 Task: Enter the customer details into the form, including name, gender, age, mobile number, date, addresses, email, fax, and status, then save the record.
Action: Mouse moved to (841, 150)
Screenshot: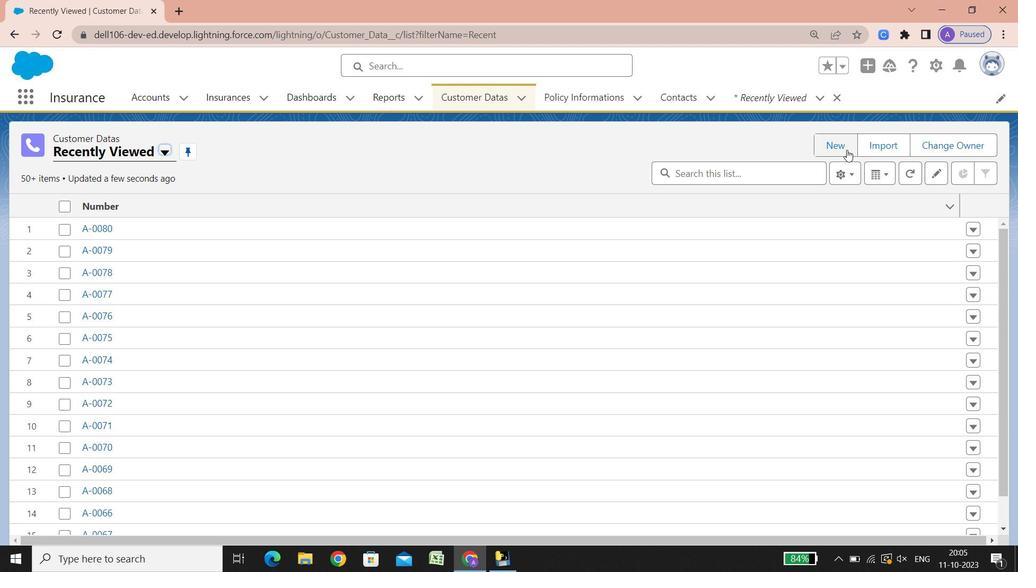 
Action: Mouse pressed left at (841, 150)
Screenshot: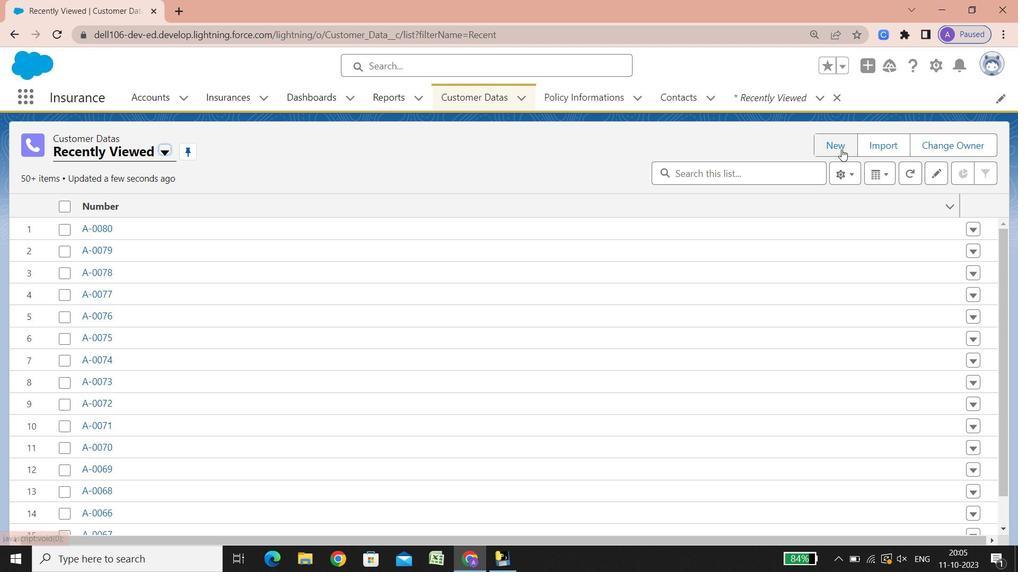 
Action: Mouse moved to (240, 238)
Screenshot: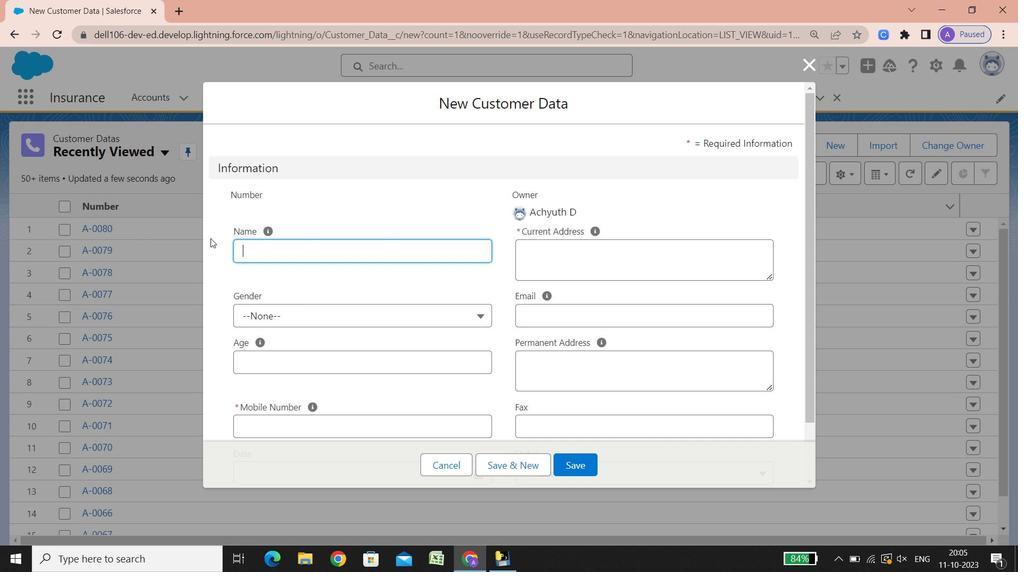 
Action: Key pressed <Key.shift><Key.shift><Key.shift><Key.shift><Key.shift><Key.shift><Key.shift><Key.shift><Key.shift>Ram81
Screenshot: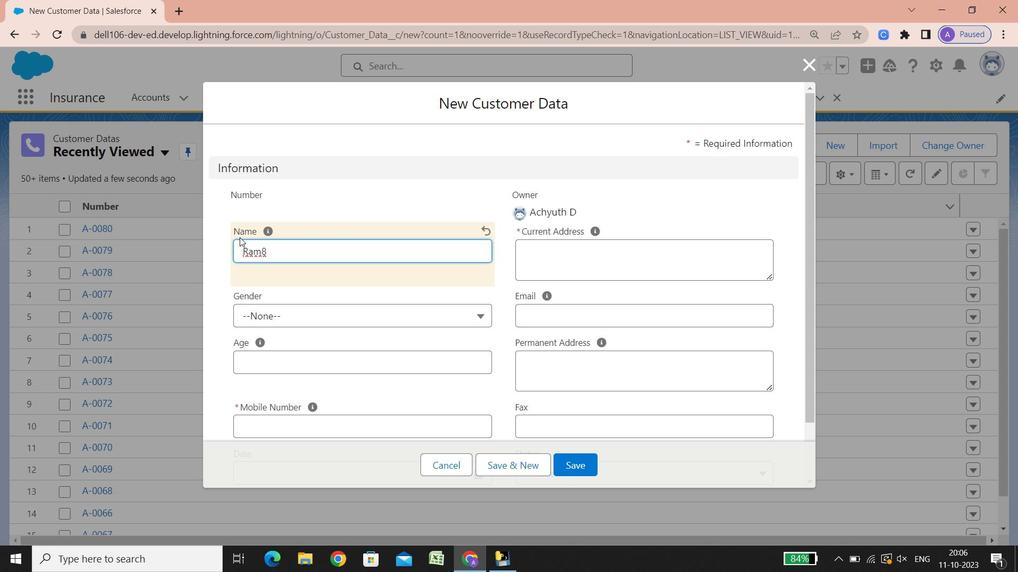 
Action: Mouse moved to (412, 317)
Screenshot: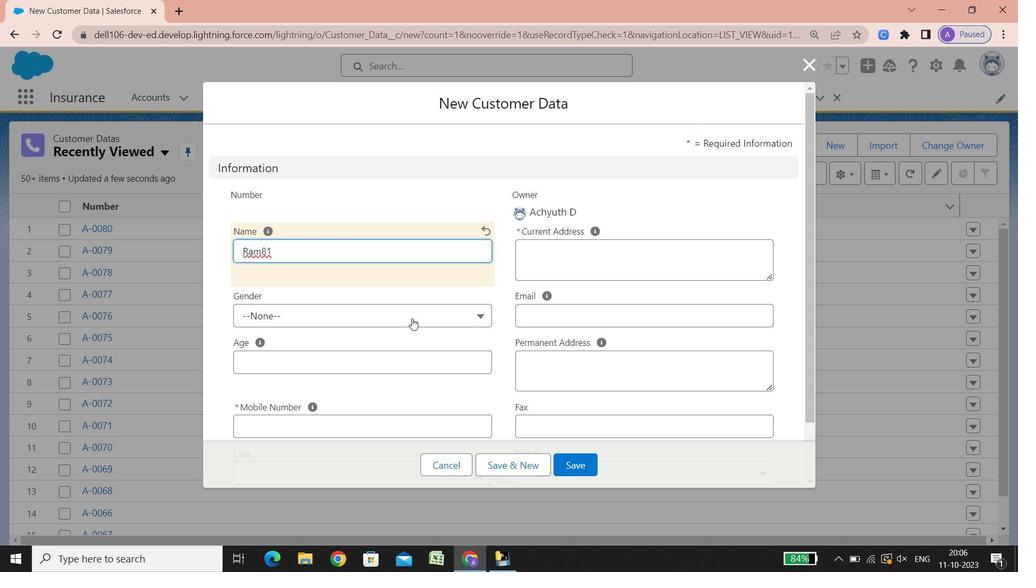 
Action: Mouse pressed left at (412, 317)
Screenshot: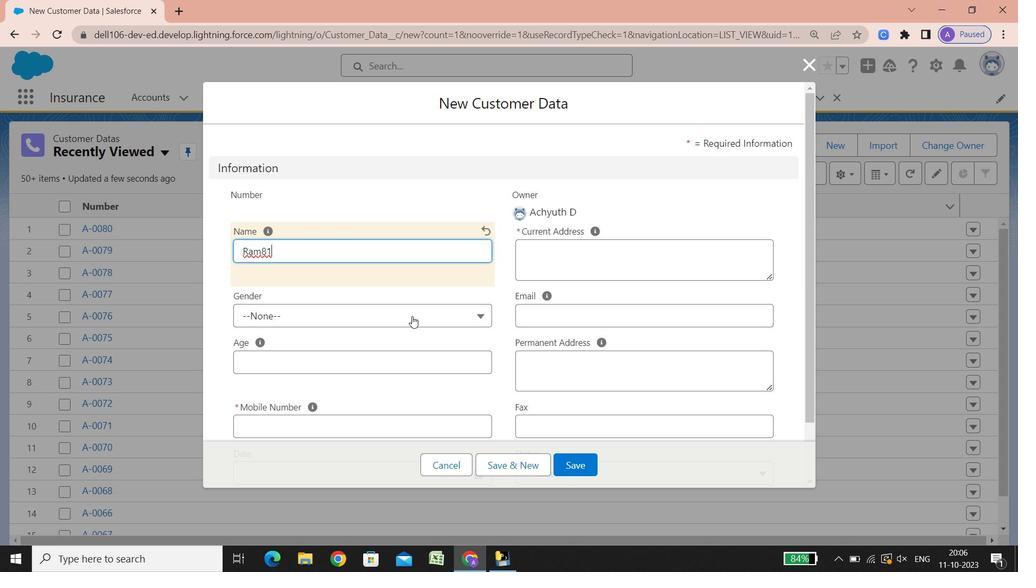 
Action: Mouse moved to (369, 368)
Screenshot: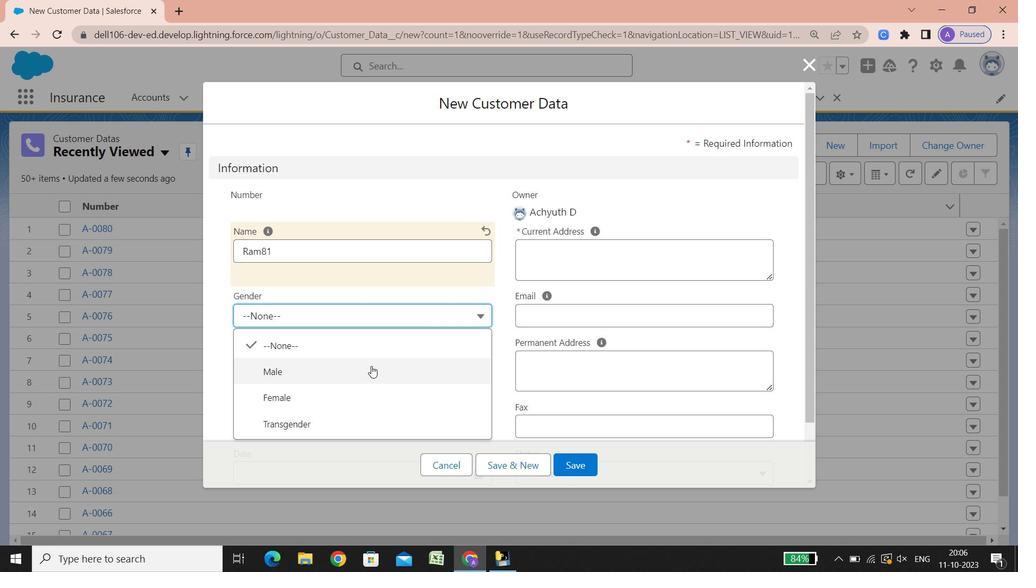 
Action: Mouse pressed left at (369, 368)
Screenshot: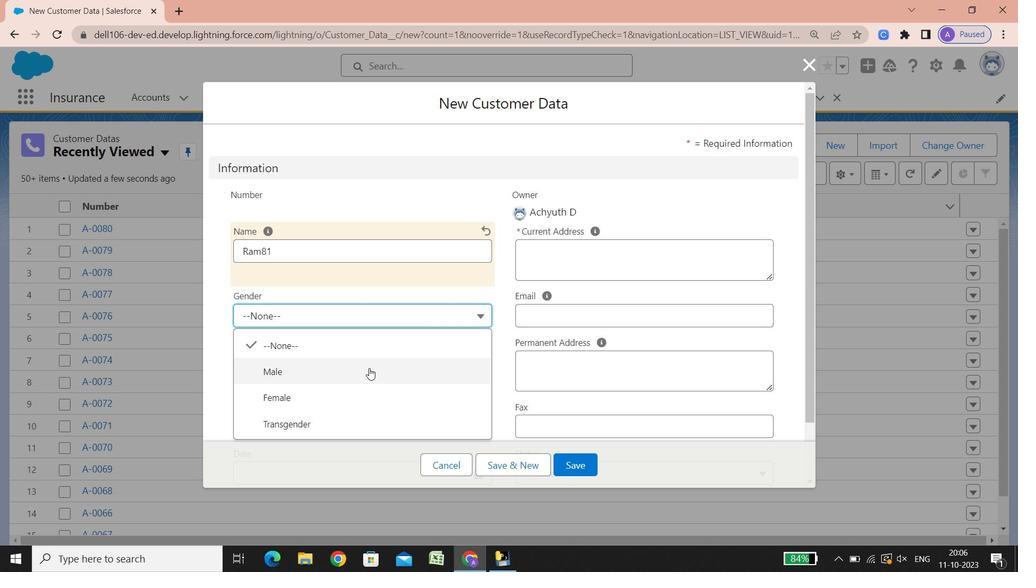 
Action: Mouse moved to (323, 368)
Screenshot: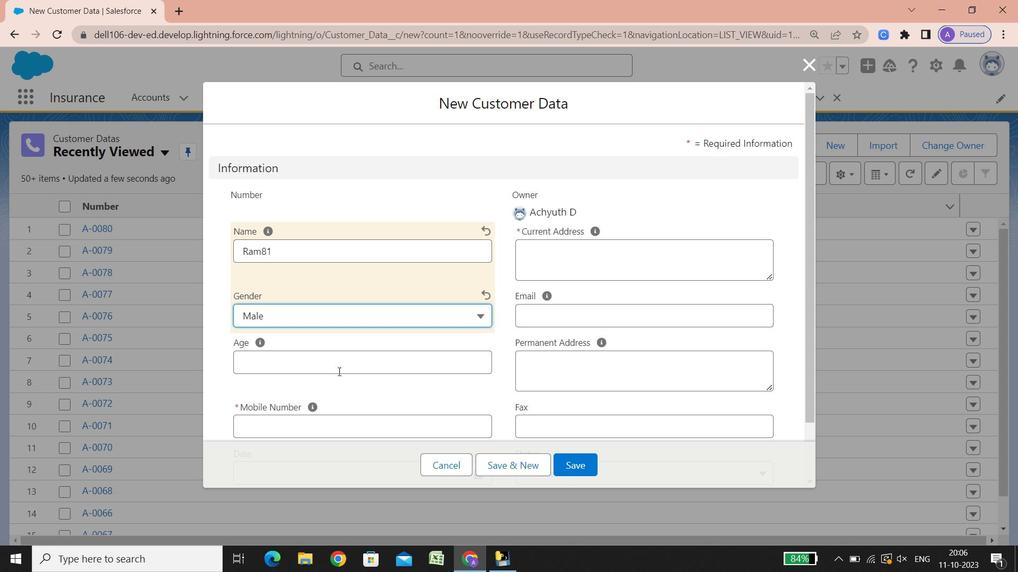 
Action: Mouse pressed left at (323, 368)
Screenshot: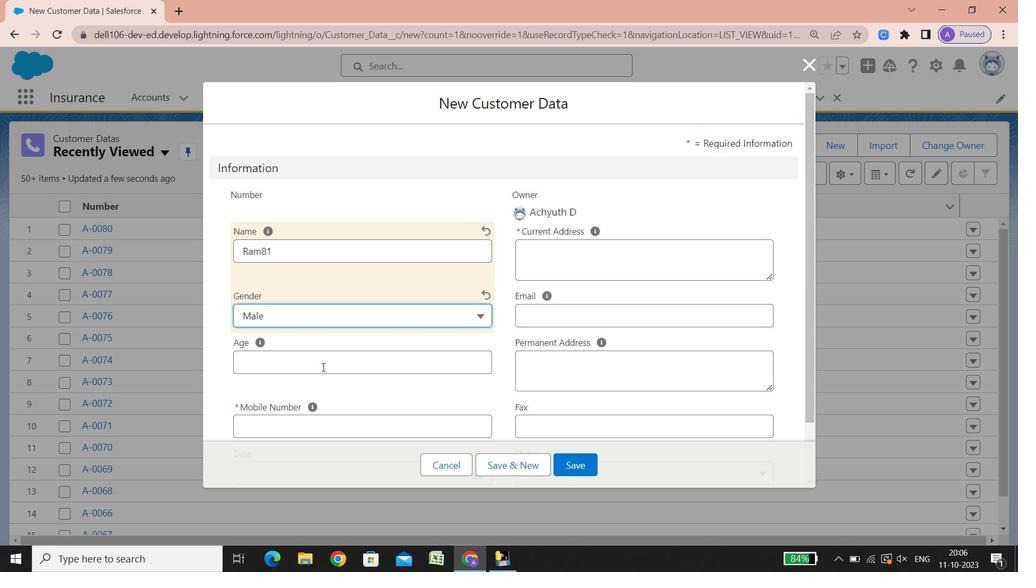 
Action: Key pressed 14
Screenshot: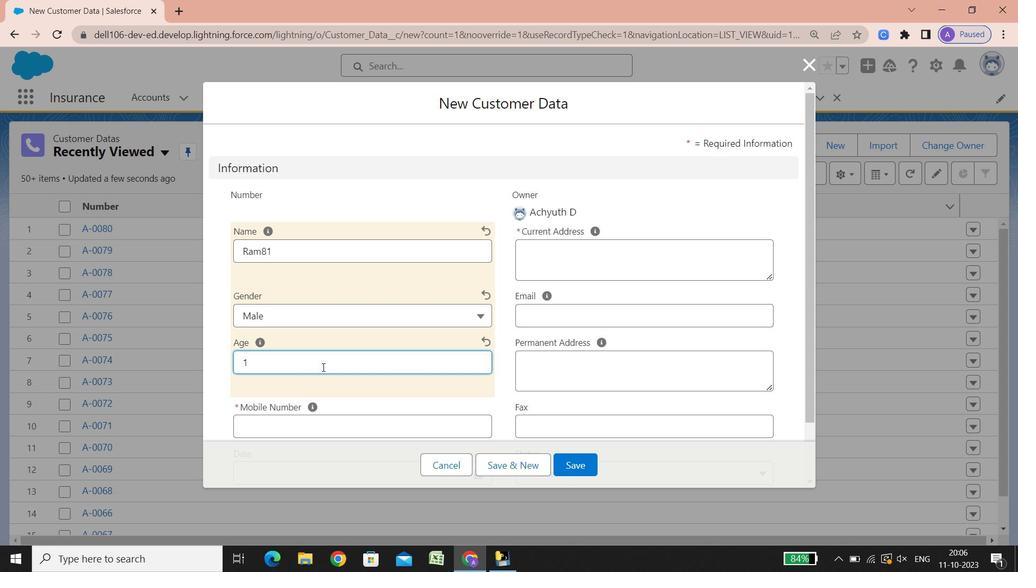 
Action: Mouse scrolled (323, 367) with delta (0, 0)
Screenshot: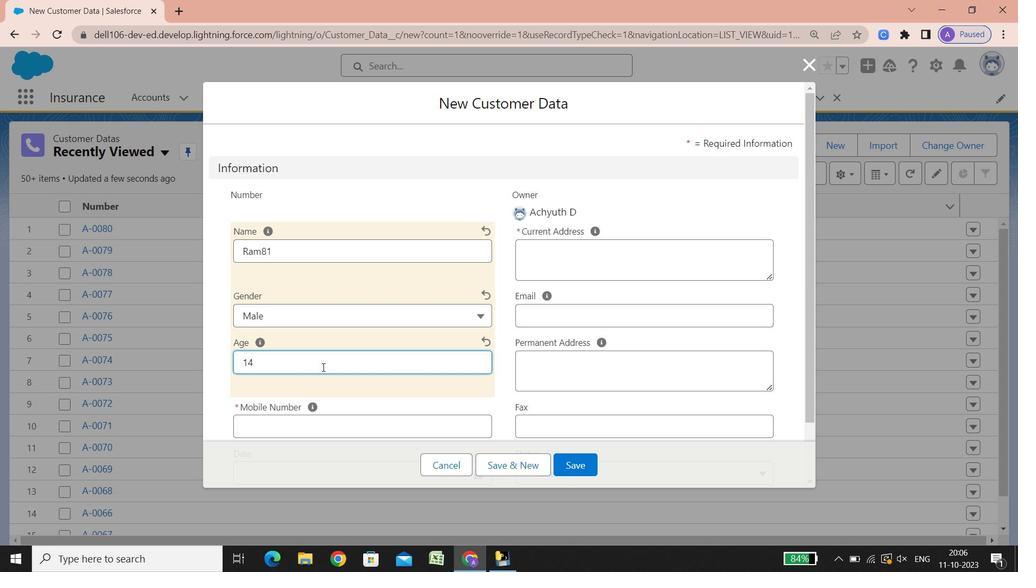 
Action: Mouse scrolled (323, 367) with delta (0, 0)
Screenshot: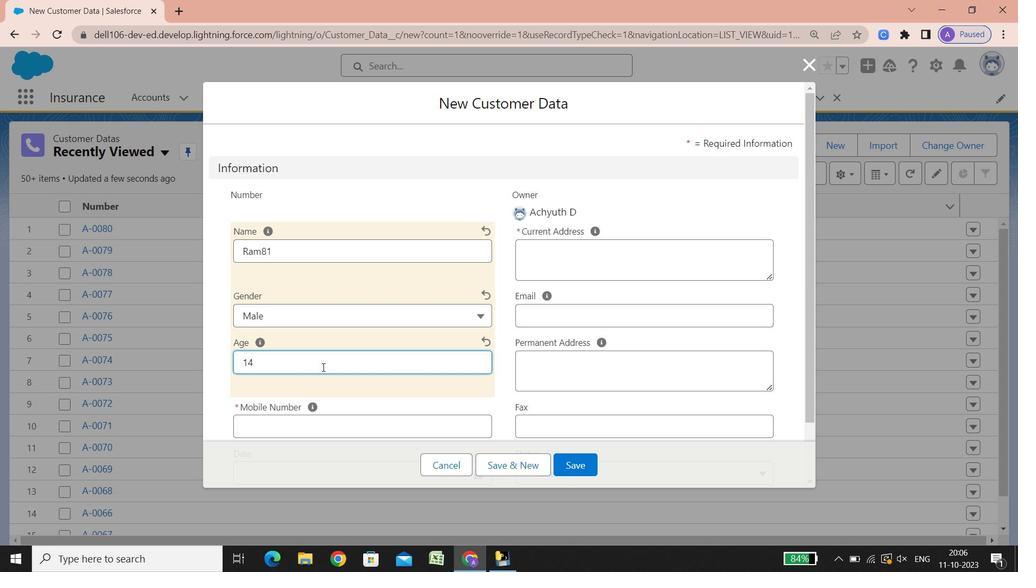 
Action: Mouse scrolled (323, 367) with delta (0, 0)
Screenshot: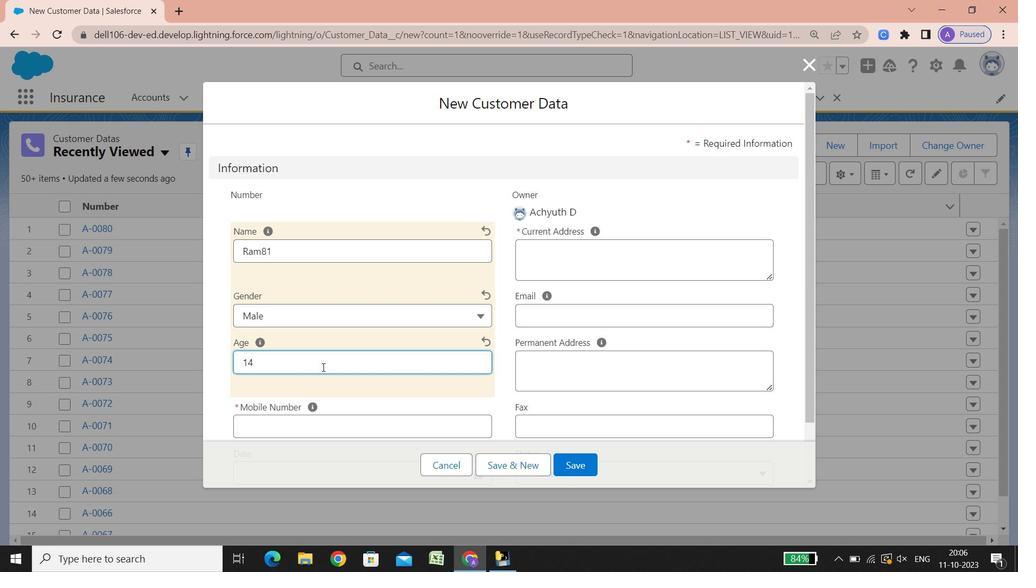 
Action: Mouse scrolled (323, 367) with delta (0, 0)
Screenshot: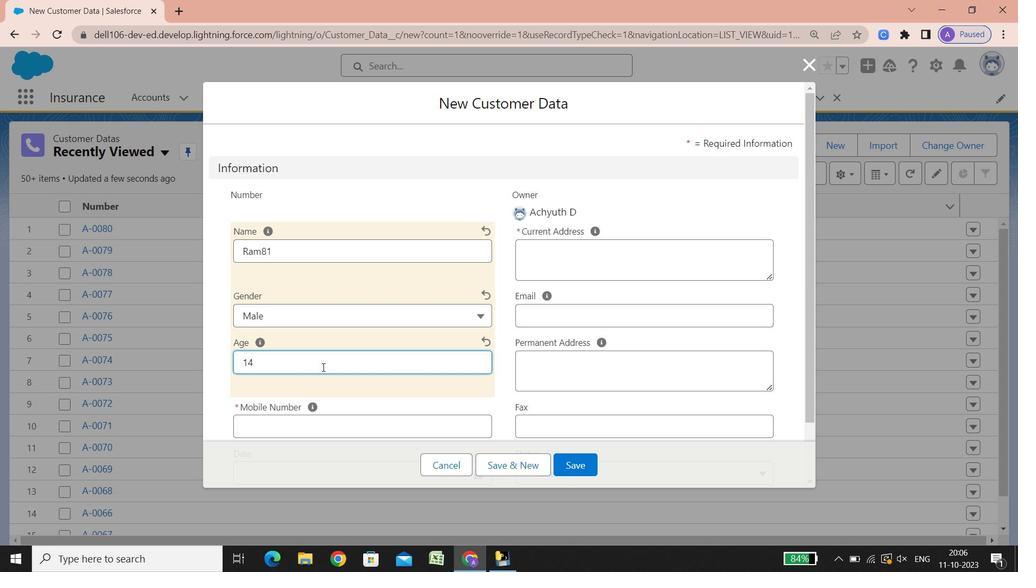 
Action: Mouse scrolled (323, 367) with delta (0, 0)
Screenshot: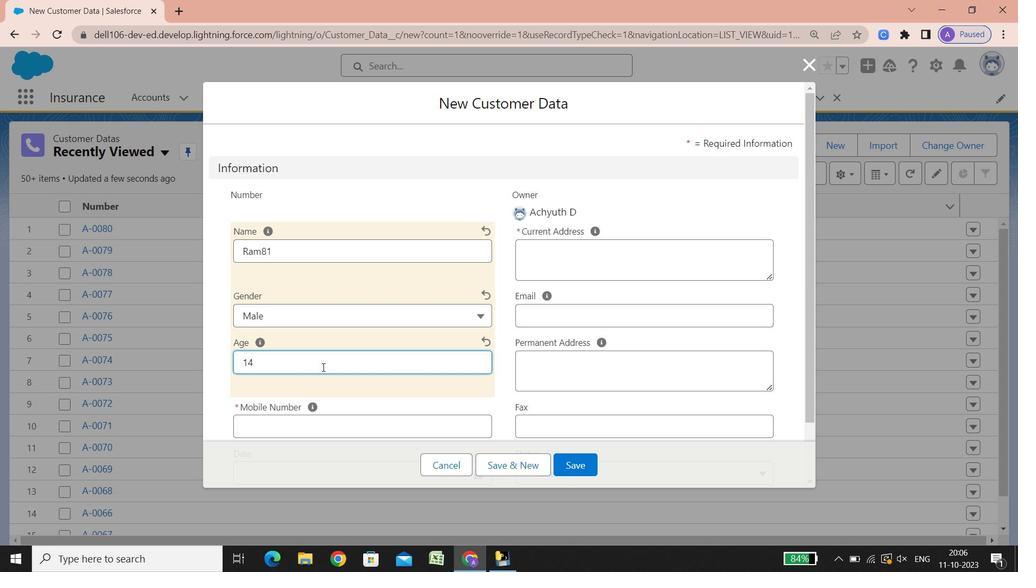 
Action: Mouse scrolled (323, 367) with delta (0, 0)
Screenshot: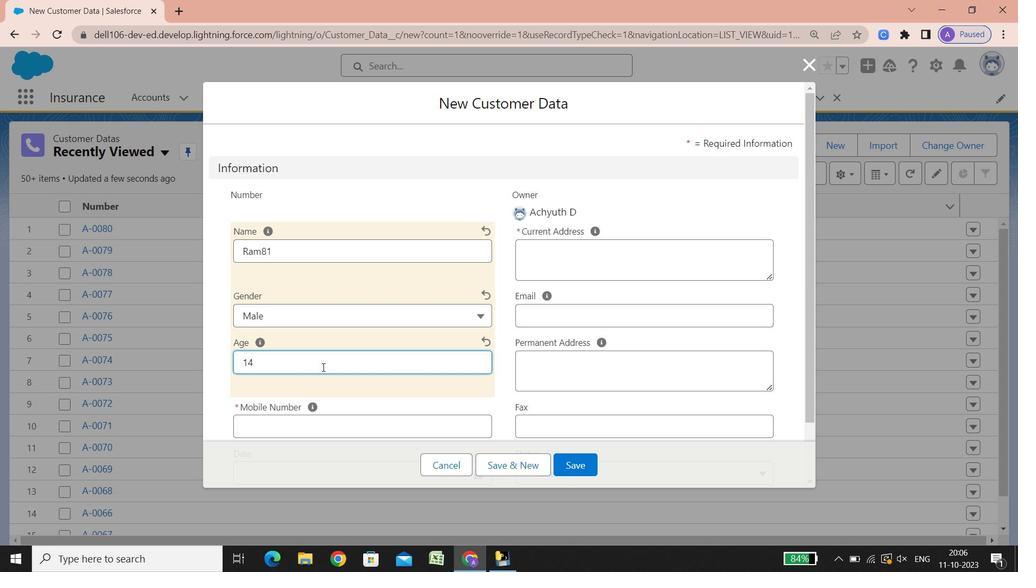 
Action: Mouse scrolled (323, 367) with delta (0, 0)
Screenshot: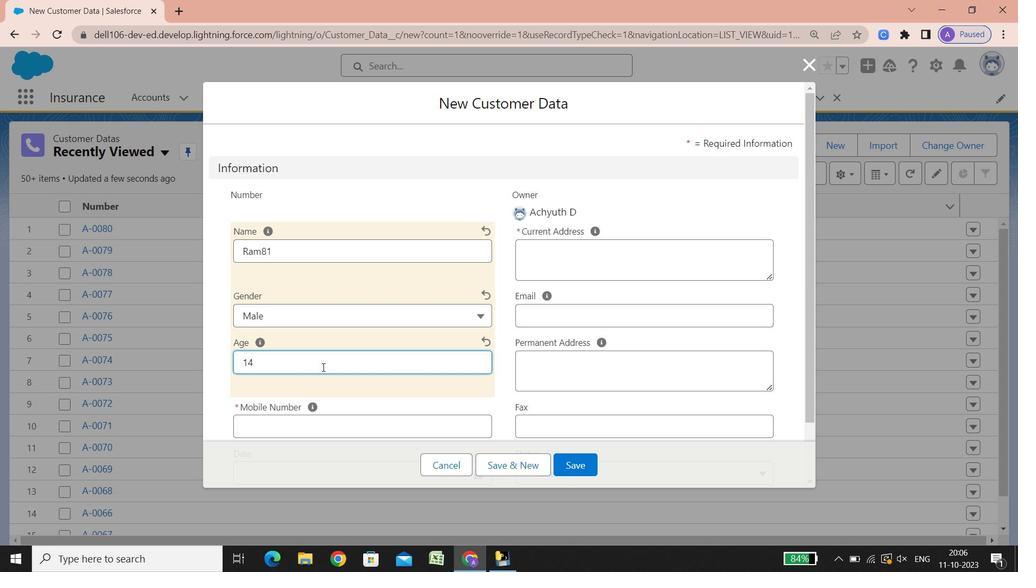 
Action: Mouse scrolled (323, 367) with delta (0, 0)
Screenshot: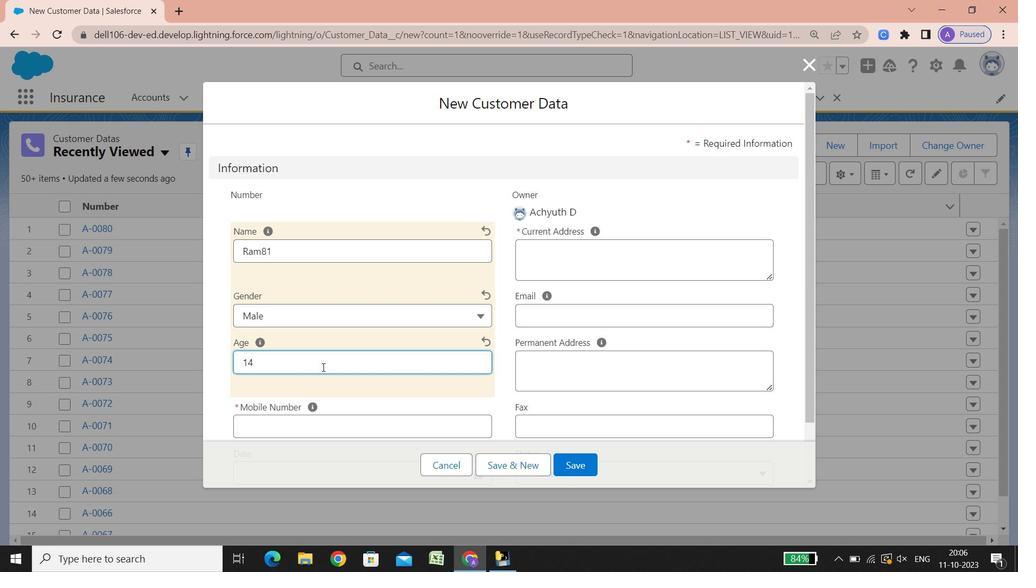 
Action: Mouse scrolled (323, 367) with delta (0, 0)
Screenshot: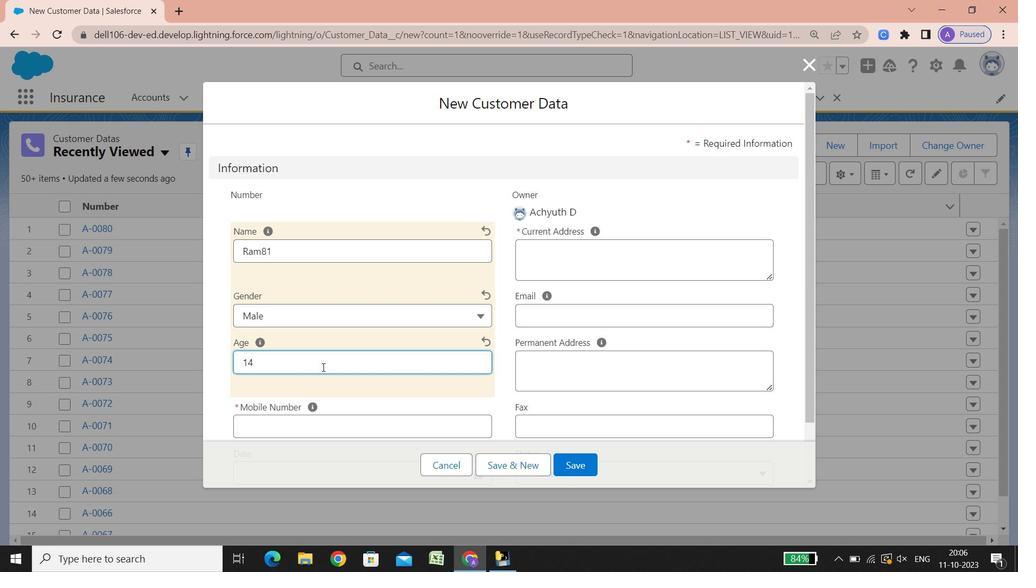 
Action: Mouse scrolled (323, 367) with delta (0, 0)
Screenshot: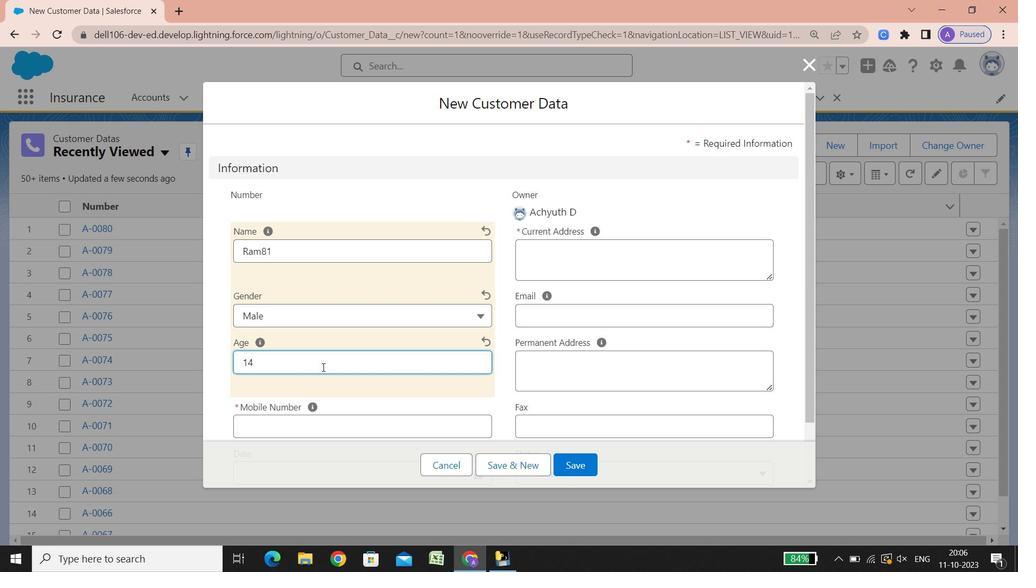 
Action: Mouse scrolled (323, 367) with delta (0, 0)
Screenshot: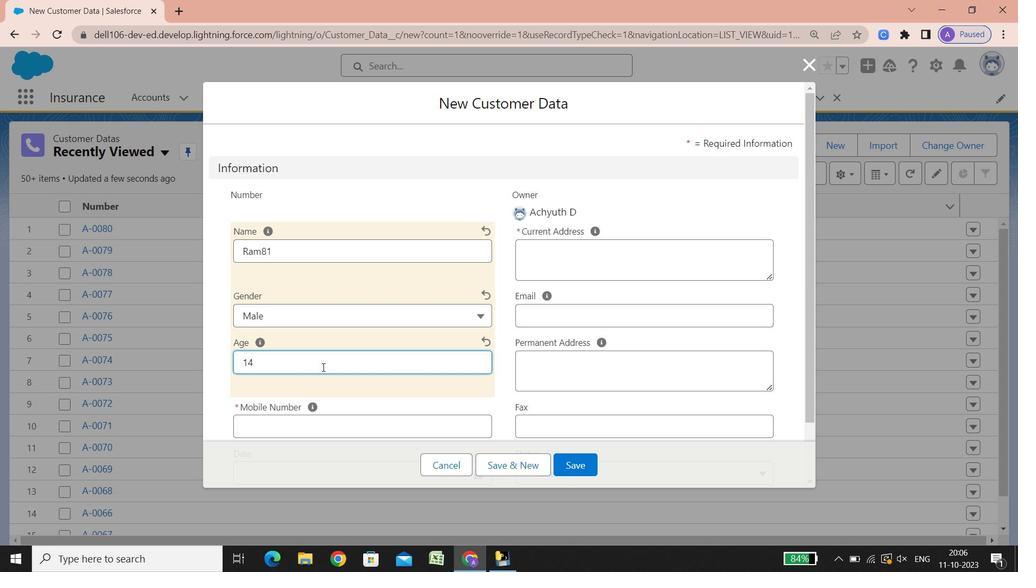 
Action: Mouse scrolled (323, 367) with delta (0, 0)
Screenshot: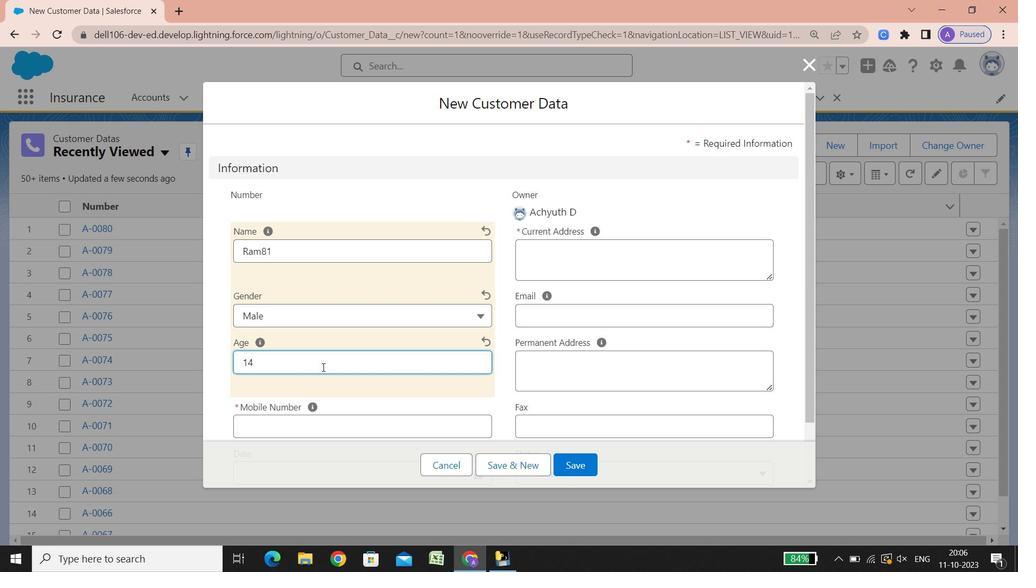 
Action: Mouse scrolled (323, 367) with delta (0, 0)
Screenshot: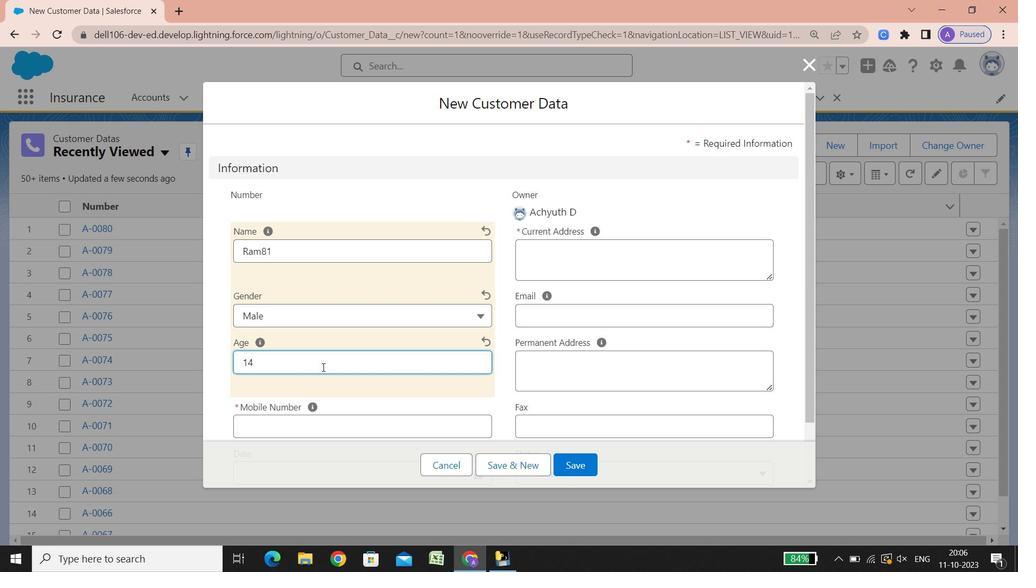 
Action: Mouse scrolled (323, 367) with delta (0, 0)
Screenshot: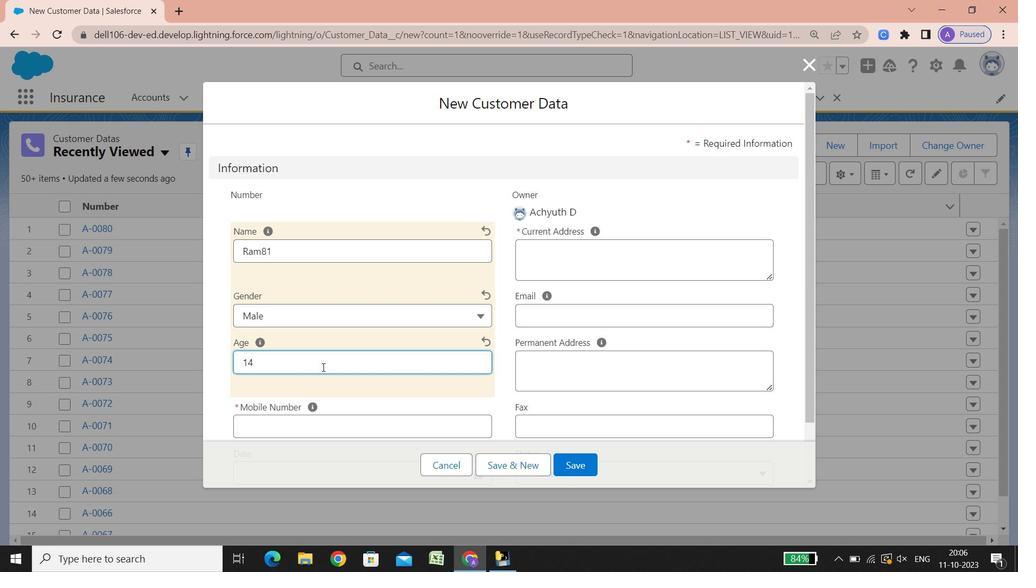 
Action: Mouse scrolled (323, 367) with delta (0, 0)
Screenshot: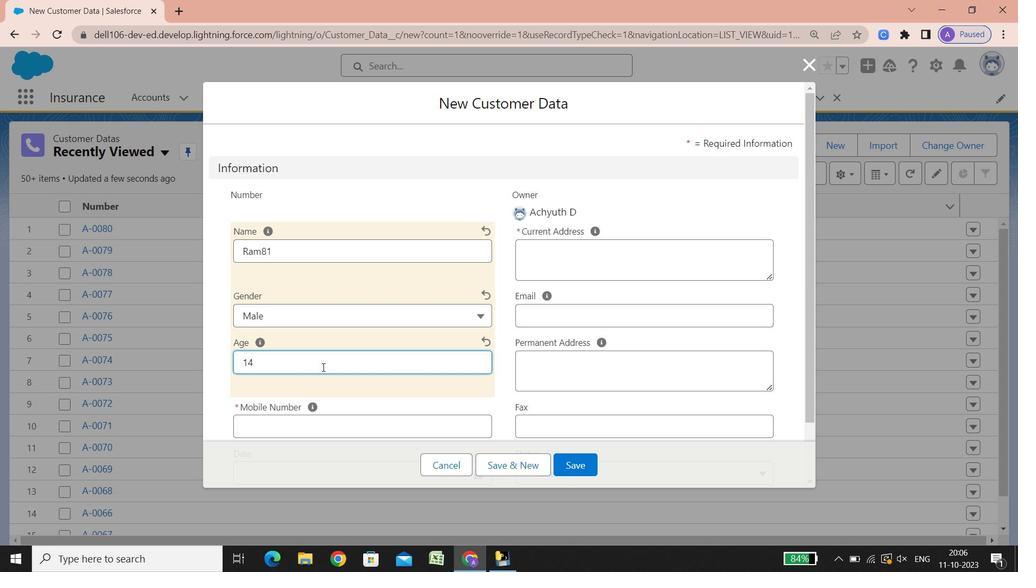
Action: Mouse scrolled (323, 367) with delta (0, 0)
Screenshot: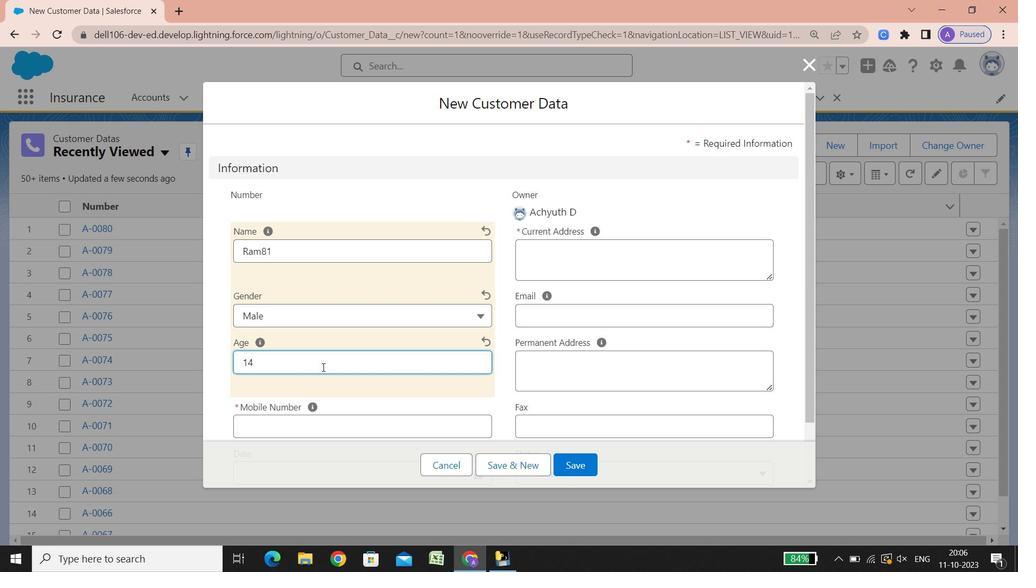 
Action: Mouse scrolled (323, 367) with delta (0, 0)
Screenshot: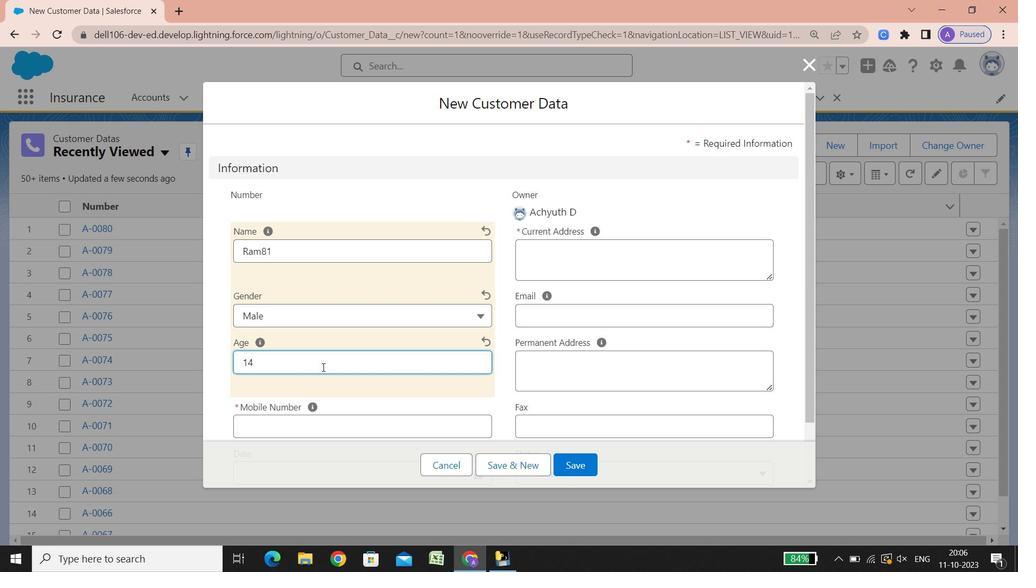 
Action: Mouse scrolled (323, 367) with delta (0, 0)
Screenshot: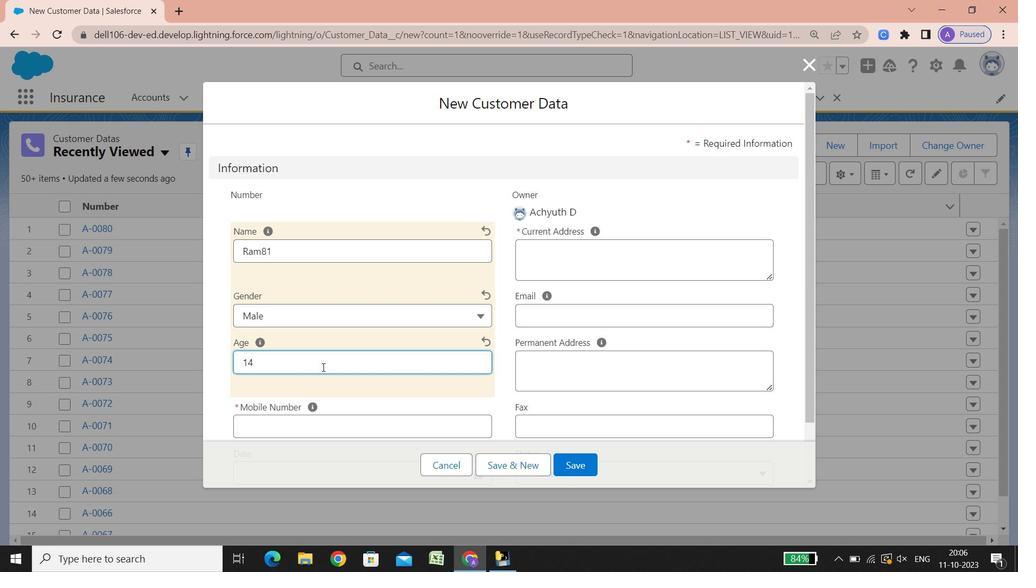 
Action: Mouse scrolled (323, 367) with delta (0, 0)
Screenshot: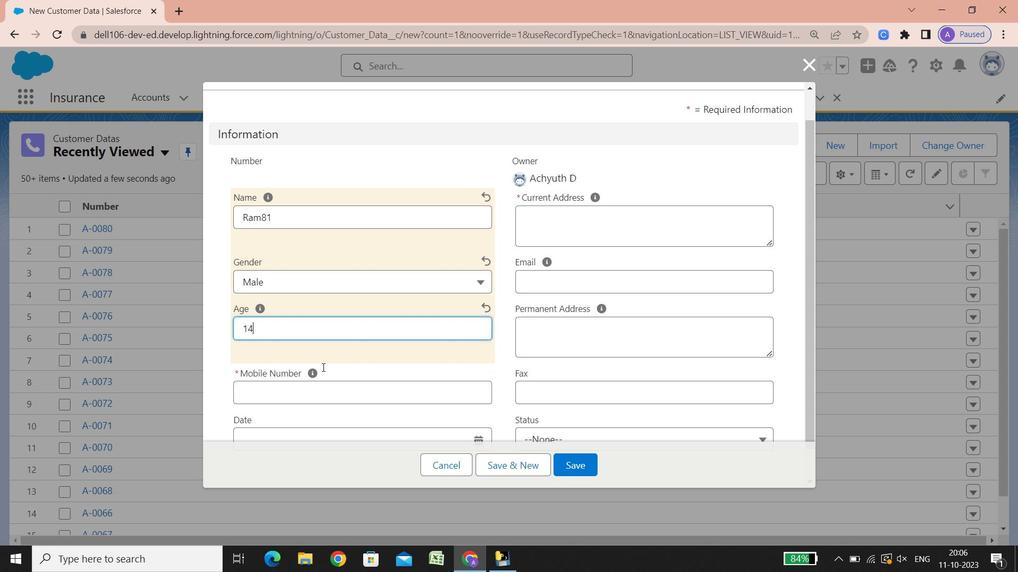 
Action: Mouse scrolled (323, 367) with delta (0, 0)
Screenshot: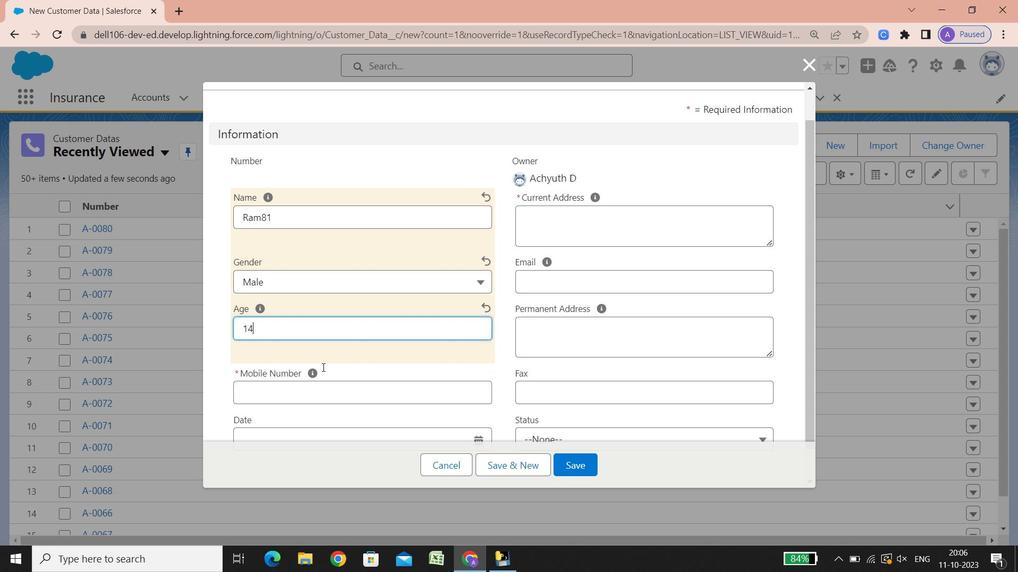 
Action: Mouse scrolled (323, 367) with delta (0, 0)
Screenshot: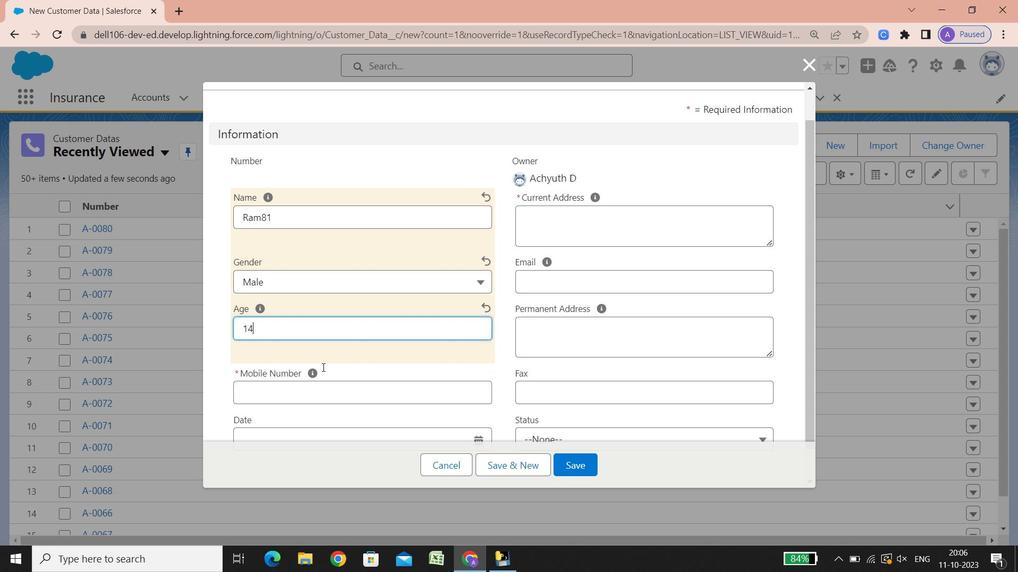 
Action: Mouse scrolled (323, 367) with delta (0, 0)
Screenshot: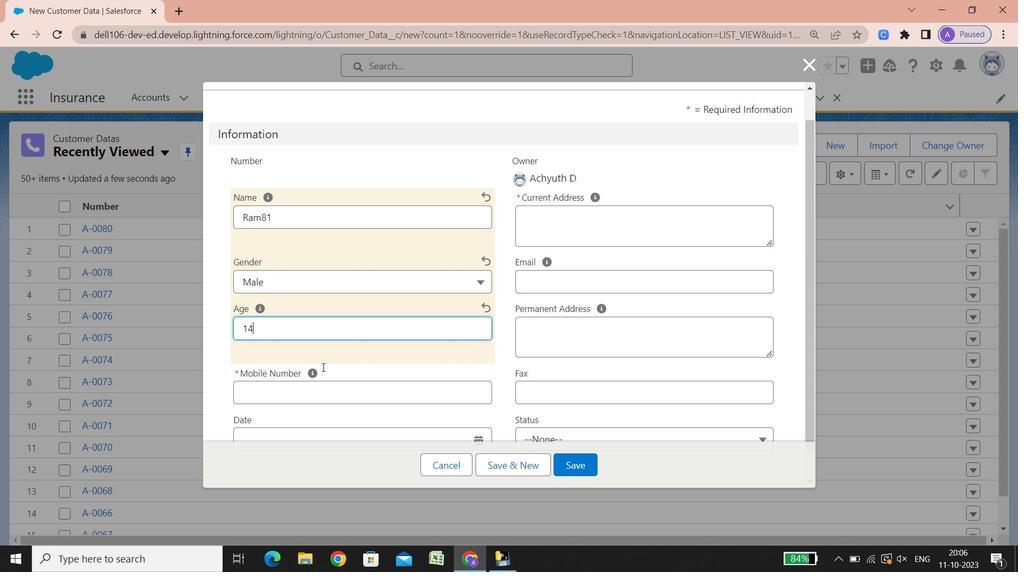 
Action: Mouse scrolled (323, 367) with delta (0, 0)
Screenshot: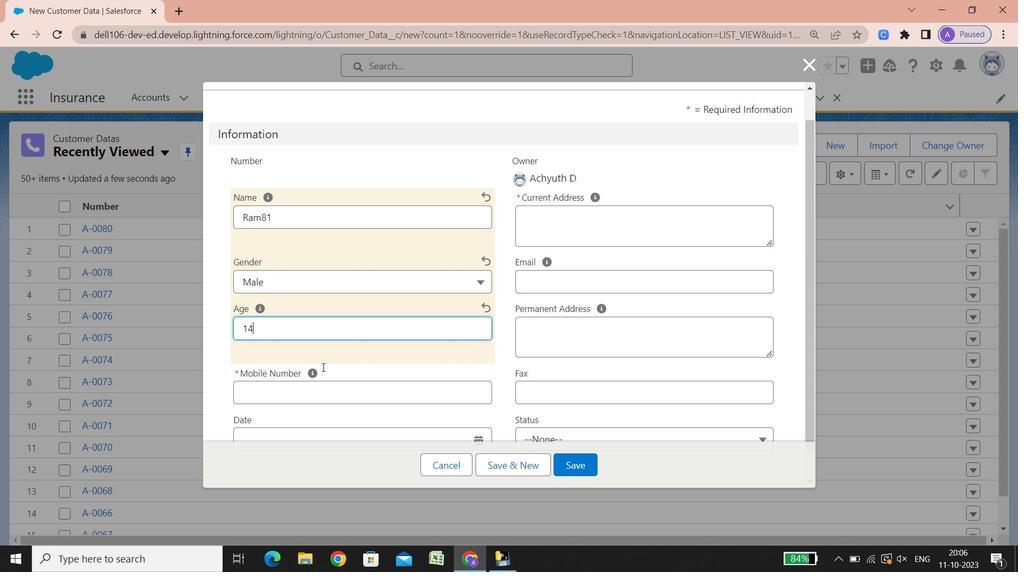 
Action: Mouse scrolled (323, 367) with delta (0, 0)
Screenshot: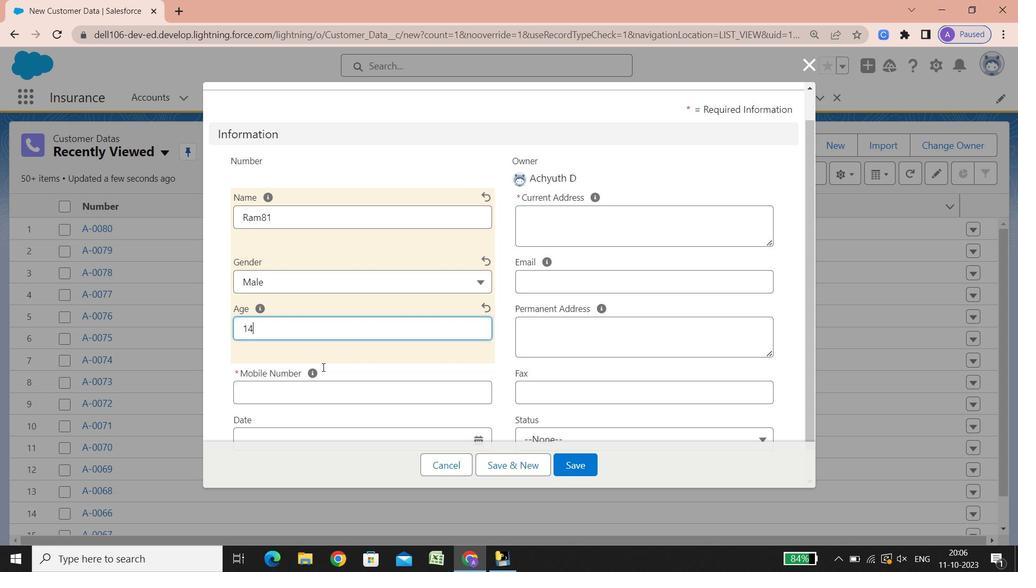 
Action: Mouse scrolled (323, 367) with delta (0, 0)
Screenshot: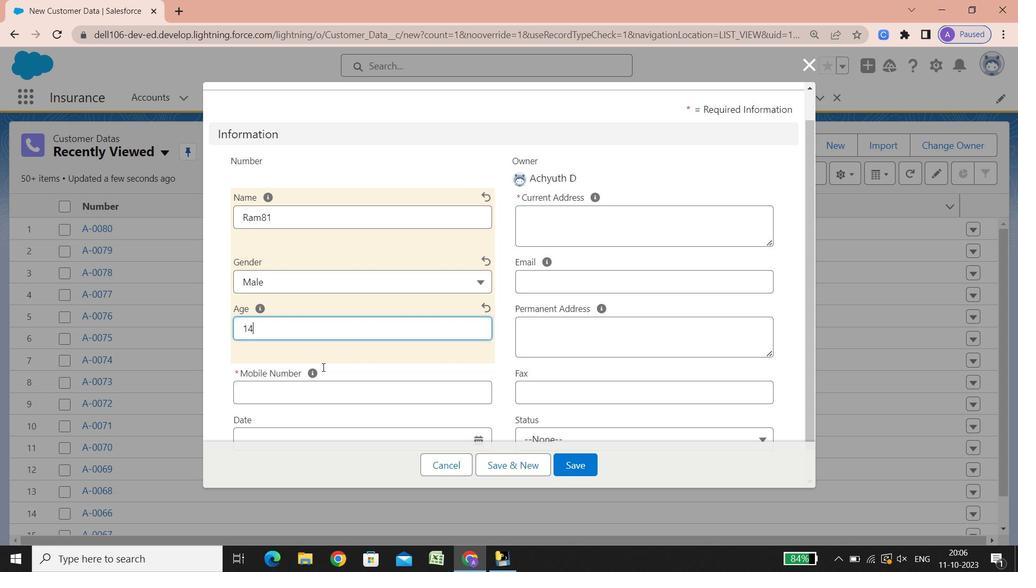 
Action: Mouse scrolled (323, 367) with delta (0, 0)
Screenshot: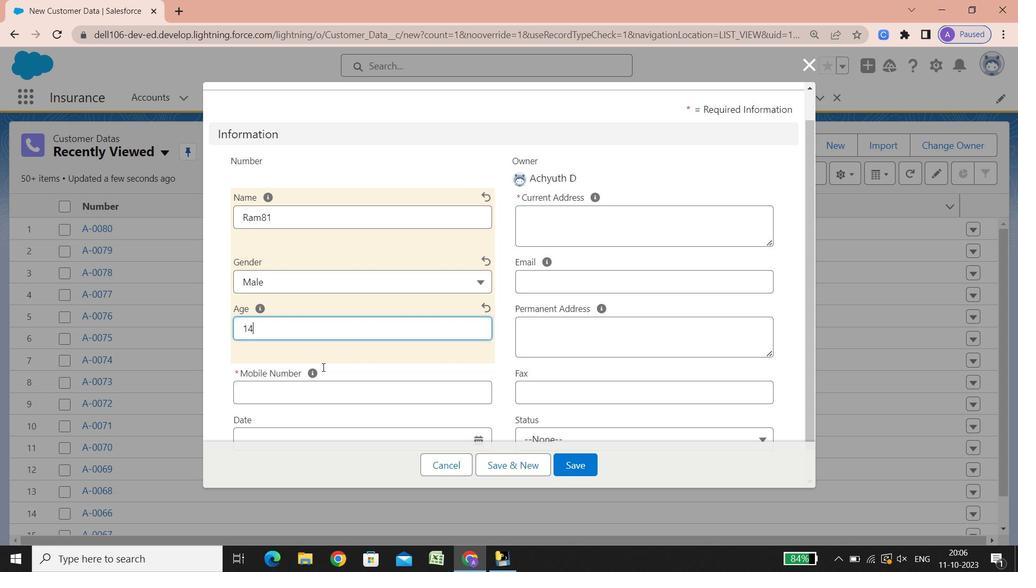 
Action: Mouse scrolled (323, 367) with delta (0, 0)
Screenshot: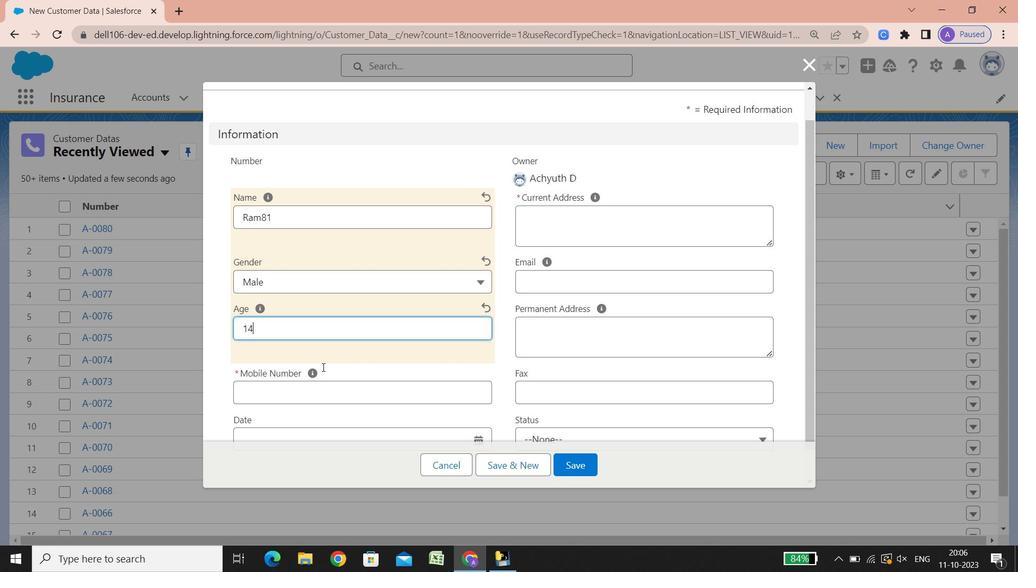 
Action: Mouse scrolled (323, 367) with delta (0, 0)
Screenshot: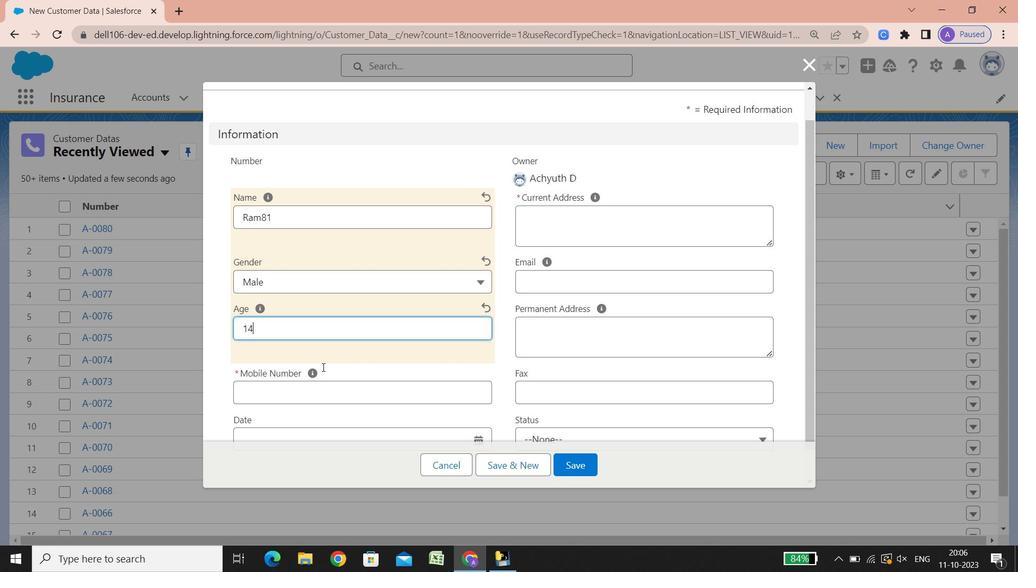 
Action: Mouse scrolled (323, 367) with delta (0, 0)
Screenshot: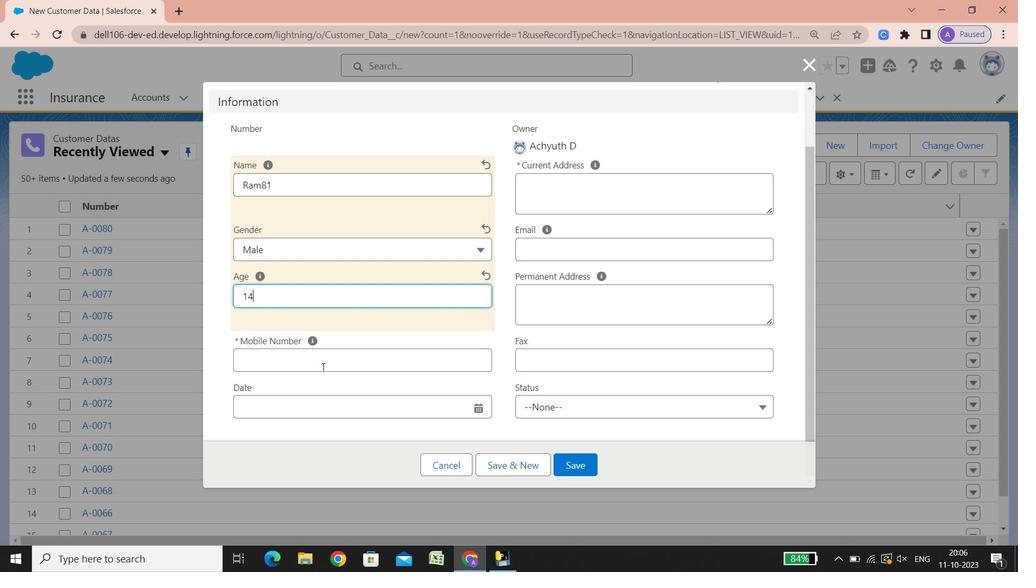 
Action: Mouse moved to (298, 361)
Screenshot: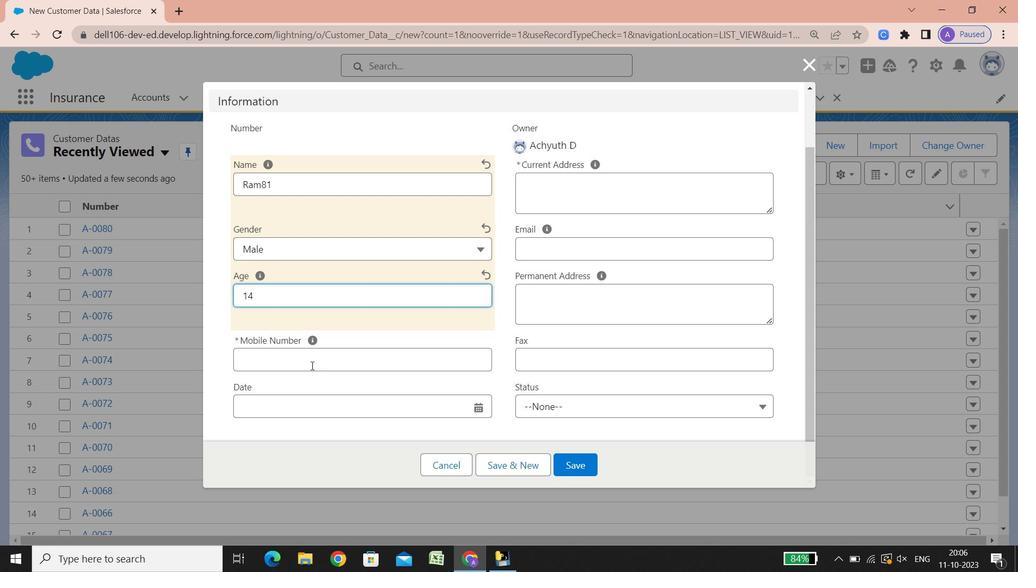 
Action: Mouse pressed left at (298, 361)
Screenshot: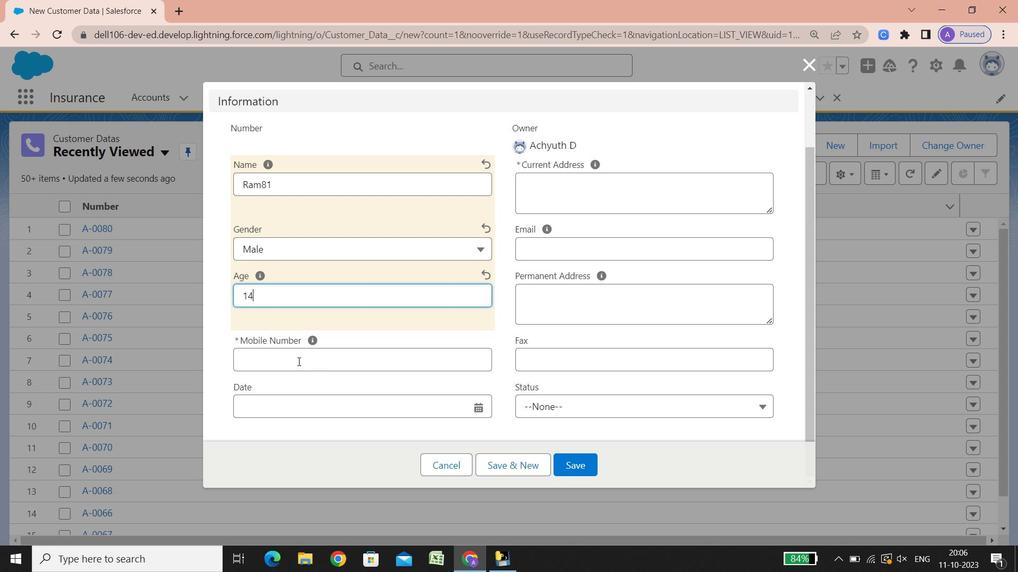 
Action: Key pressed 9<Key.backspace>02226364368
Screenshot: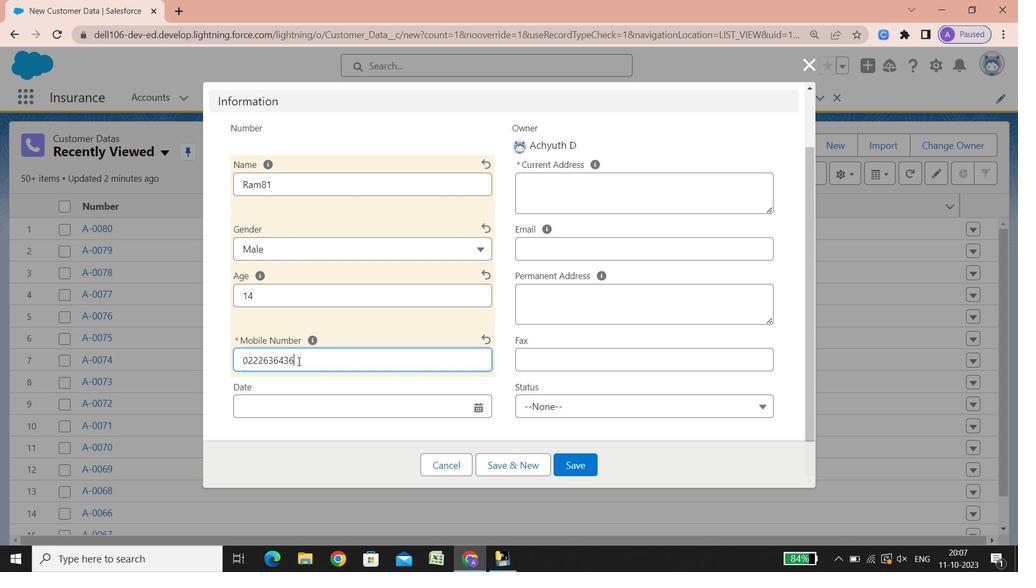 
Action: Mouse moved to (481, 410)
Screenshot: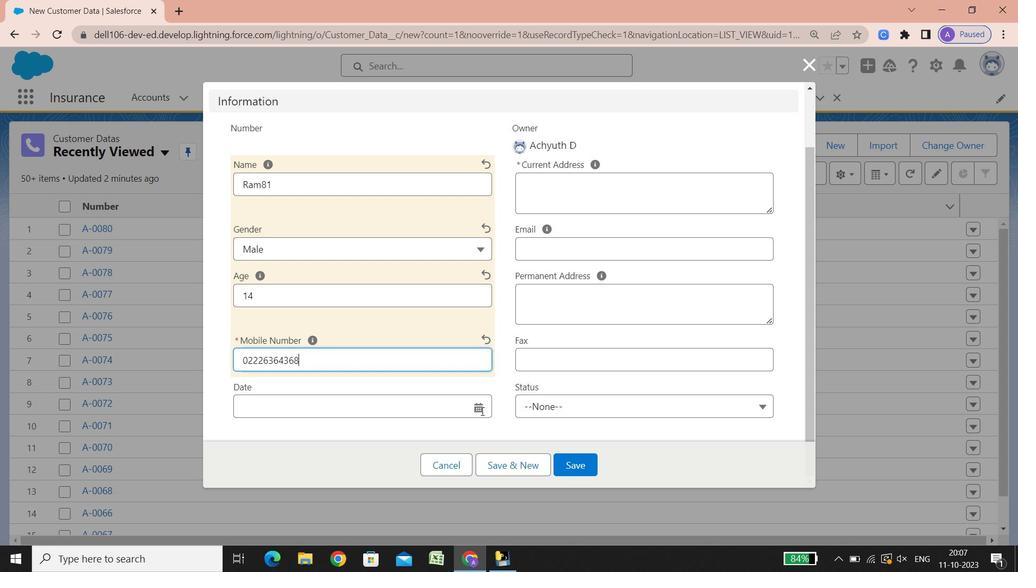 
Action: Mouse pressed left at (481, 410)
Screenshot: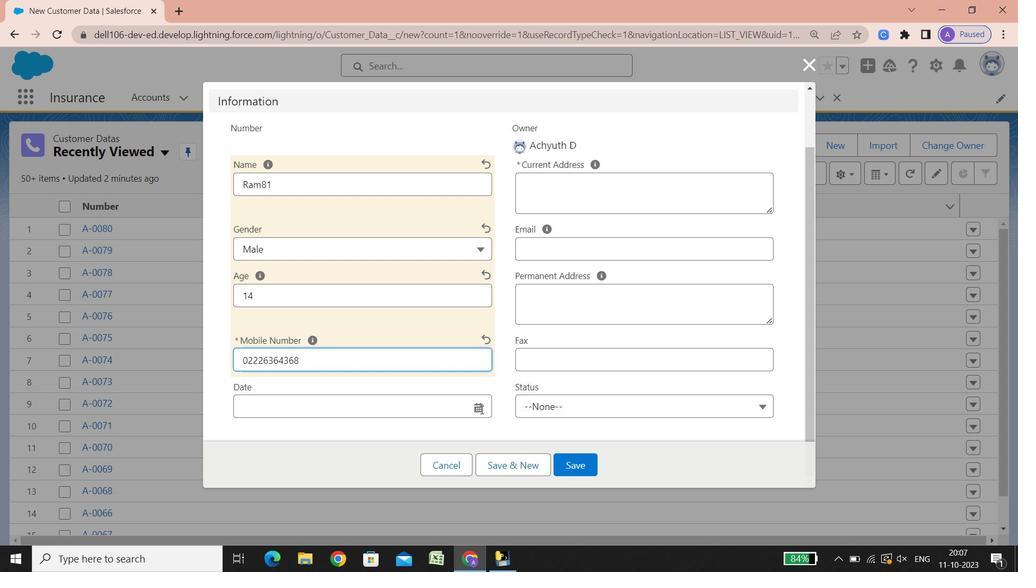 
Action: Mouse moved to (391, 386)
Screenshot: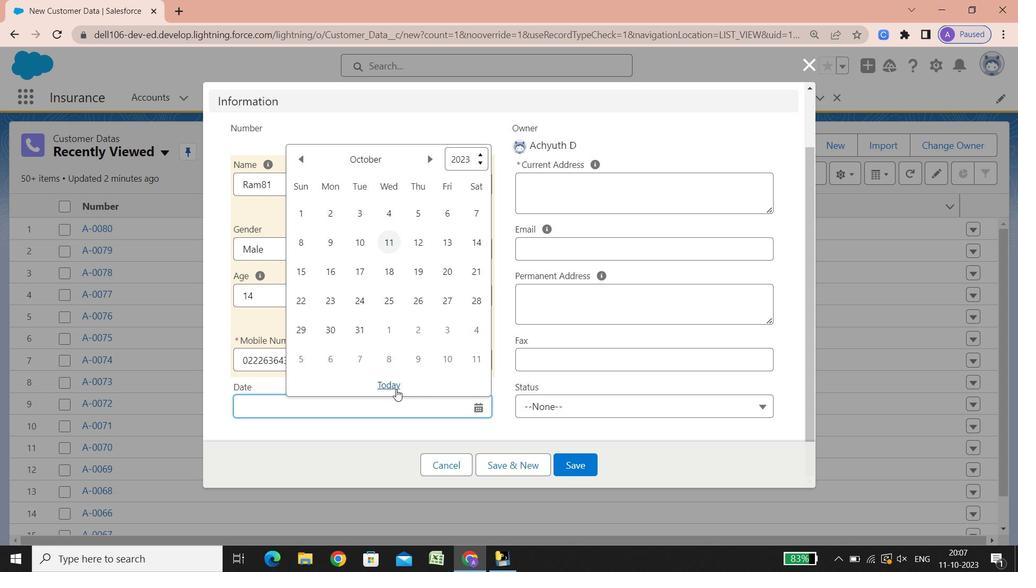 
Action: Mouse pressed left at (391, 386)
Screenshot: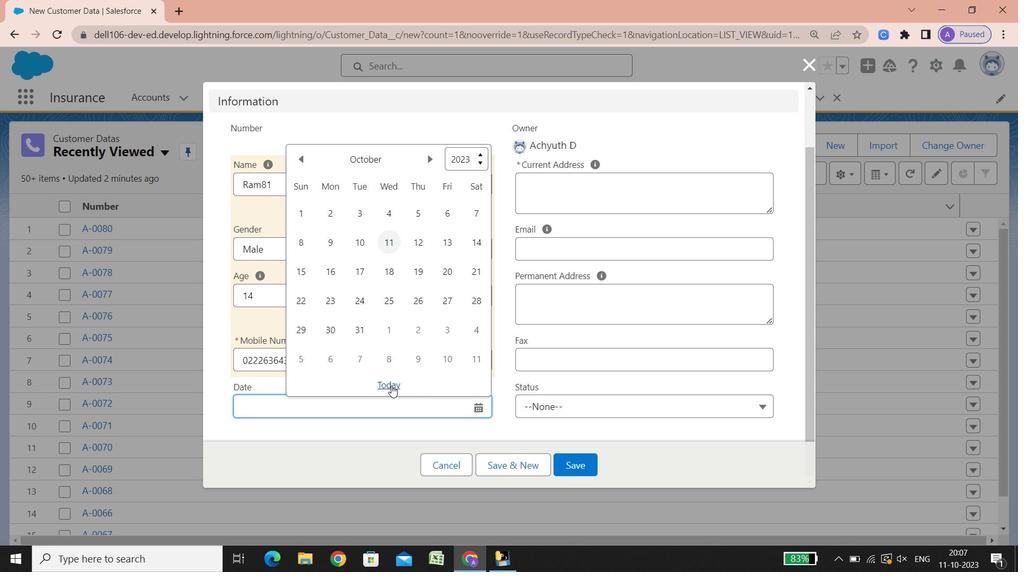
Action: Mouse moved to (529, 186)
Screenshot: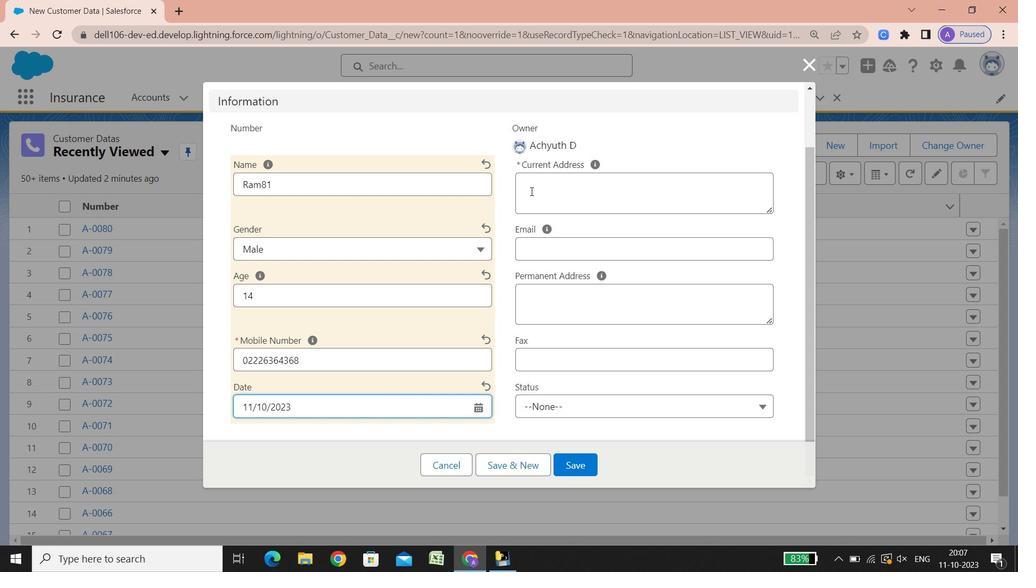 
Action: Mouse pressed left at (529, 186)
Screenshot: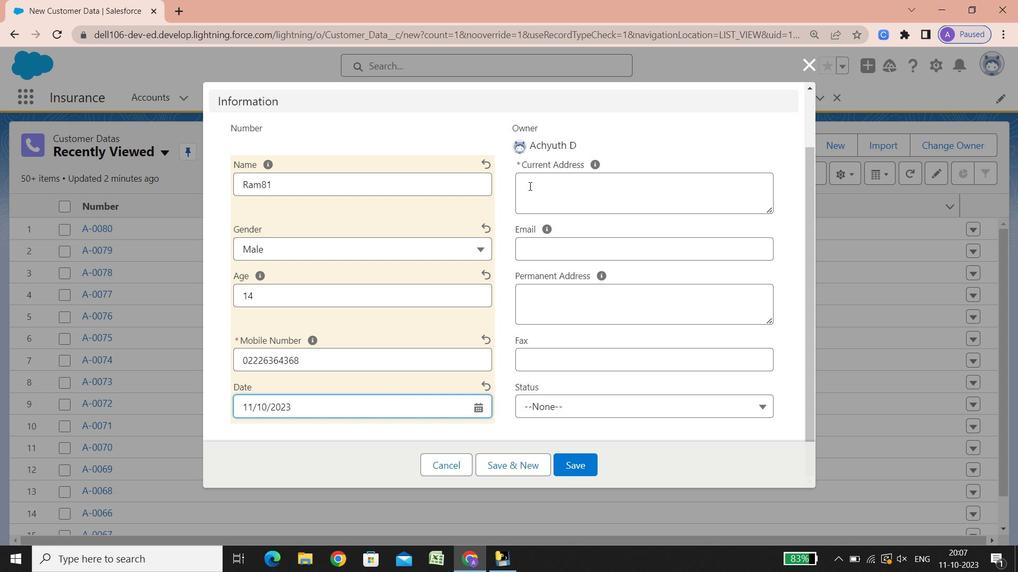 
Action: Key pressed <Key.shift><Key.shift><Key.shift><Key.shift><Key.shift><Key.shift><Key.shift><Key.shift><Key.shift><Key.shift><Key.shift><Key.shift><Key.shift><Key.shift>Street<Key.space><Key.shift_r><Key.shift_r><Key.shift_r><Key.shift_r>:<Key.space>11/34,<Key.space><Key.shift>Link<Key.space><Key.shift><Key.shift><Key.shift><Key.shift><Key.shift><Key.shift><Key.shift>Road,<Key.space><Key.shift>Opp.mustankar<Key.space><Key.shift>Petrolpump,<Key.space><Key.shift><Key.shift><Key.shift><Key.shift><Key.shift>Opp.<Key.space><Key.shift>Khandelwala<Key.space><Key.shift>Mithaiwala,<Key.space><Key.shift>Khopa,<Key.space><Key.shift>Opp.<Key.space><Key.shift>Khandelwala,<Key.space><Key.shift>Mithaiwala,<Key.space><Key.shift><Key.shift><Key.shift><Key.shift><Key.shift><Key.shift><Key.shift><Key.shift><Key.shift><Key.shift><Key.shift><Key.shift>Jogeshwari<Key.space><Key.shift_r><Key.shift_r>(west<Key.shift_r><Key.shift_r><Key.shift_r>)<Key.enter><Key.shift><Key.shift>City<Key.space><Key.shift_r><Key.shift_r><Key.shift_r><Key.shift_r><Key.shift_r><Key.shift_r><Key.shift_r>:<Key.space><Key.shift>Mumbai<Key.enter><Key.shift><Key.shift><Key.shift><Key.shift><Key.shift><Key.shift><Key.shift><Key.shift><Key.shift><Key.shift><Key.shift><Key.shift><Key.shift><Key.shift><Key.shift><Key.shift>Statr<Key.backspace>e/<Key.shift>Province/area<Key.space><Key.shift_r><Key.shift_r><Key.shift_r><Key.shift_r><Key.shift_r><Key.shift_r><Key.shift_r><Key.shift_r>:<Key.space><Key.shift>Maharashtra<Key.enter><Key.shift>Phoe<Key.backspace>ne<Key.space>number<Key.space><Key.shift_r>:<Key.space>02226364<Key.backspace>368<Key.enter><Key.shift>Zip<Key.space>code<Key.space><Key.shift_r>:<Key.space>400102<Key.enter><Key.shift><Key.shift><Key.shift><Key.shift><Key.shift><Key.shift>Country<Key.space>calling<Key.space>code<Key.space><Key.shift_r><Key.shift_r>:<Key.space><Key.shift_r>+91<Key.enter><Key.shift><Key.shift><Key.shift><Key.shift><Key.shift><Key.shift><Key.shift>Country<Key.space><Key.shift_r>:<Key.space><Key.shift>India
Screenshot: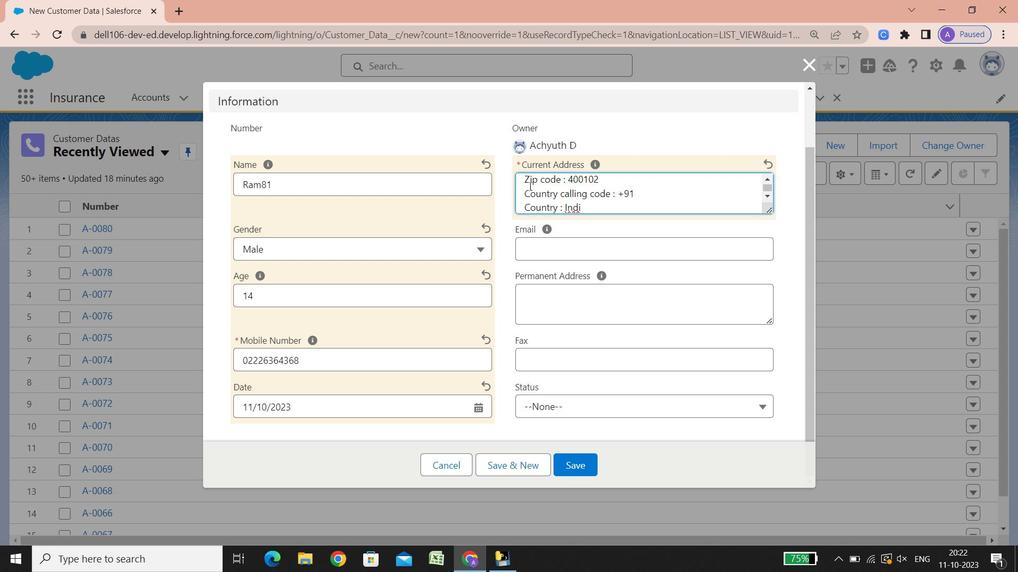 
Action: Mouse moved to (538, 251)
Screenshot: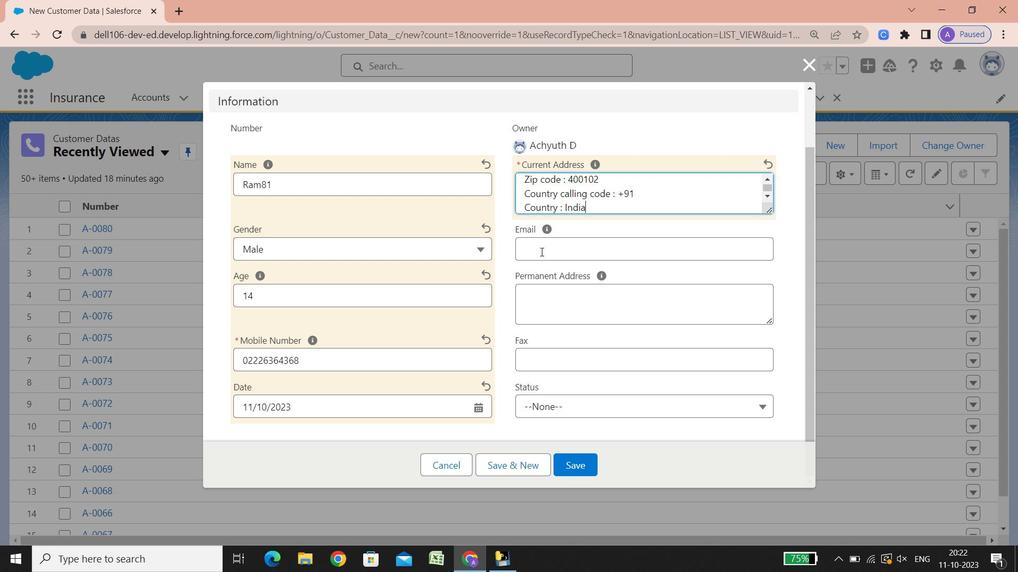 
Action: Mouse pressed left at (538, 251)
Screenshot: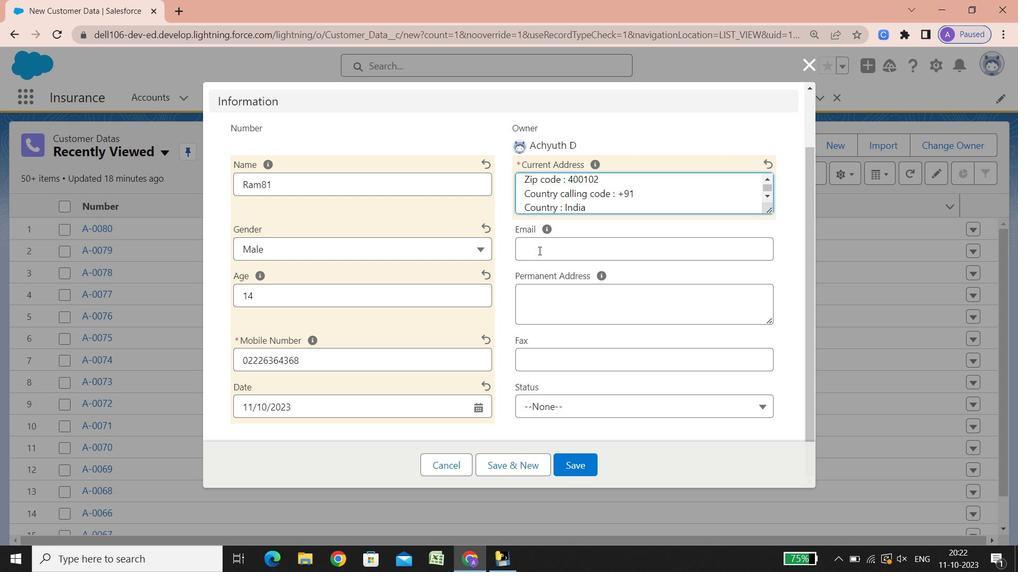 
Action: Key pressed <Key.shift><Key.shift><Key.shift><Key.shift><Key.shift><Key.shift><Key.shift><Key.shift><Key.shift><Key.shift><Key.shift><Key.shift>Ram8102<Key.shift_r>@google.com
Screenshot: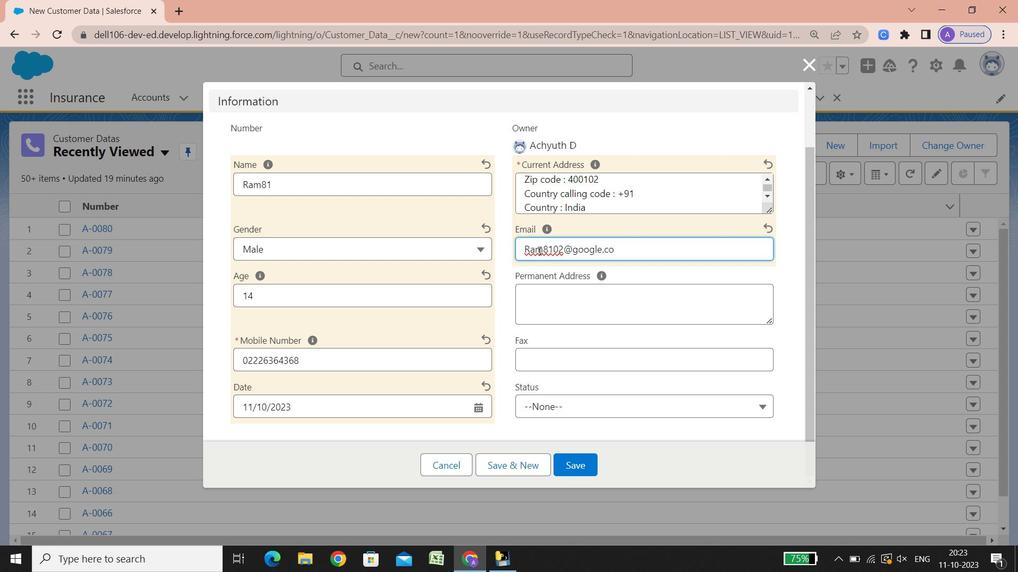 
Action: Mouse moved to (530, 298)
Screenshot: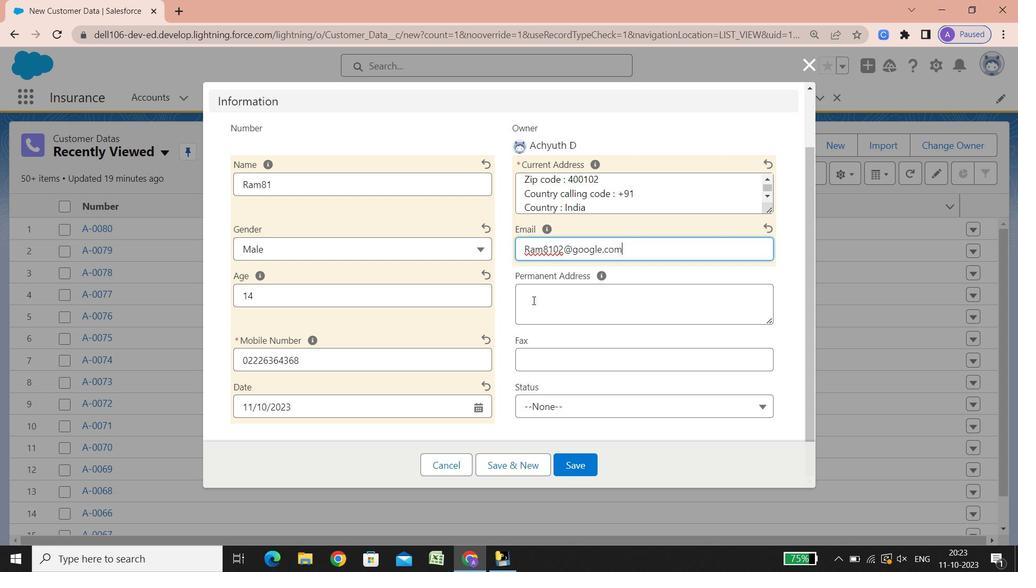 
Action: Mouse pressed left at (530, 298)
Screenshot: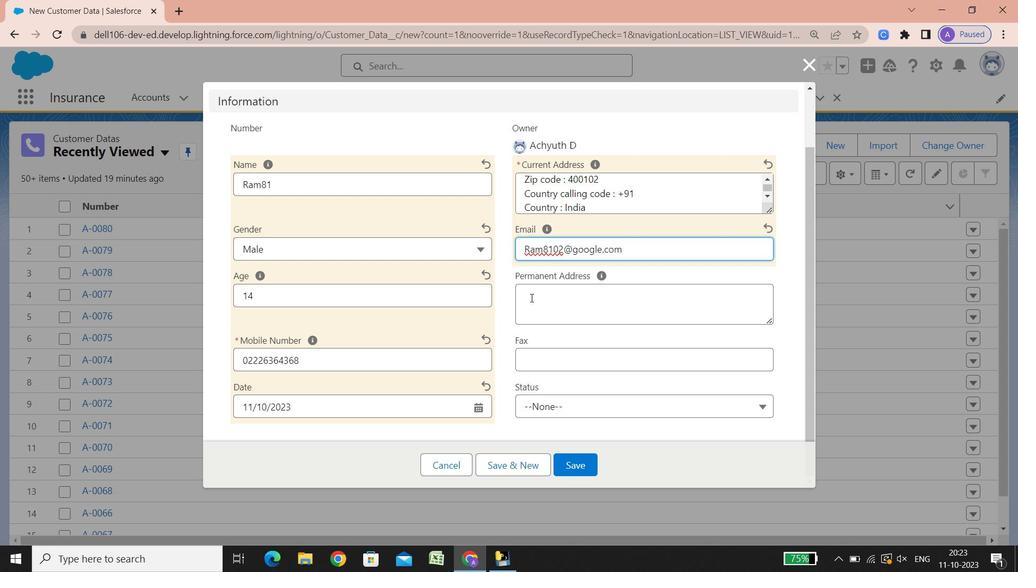 
Action: Key pressed <Key.shift><Key.shift><Key.shift><Key.shift><Key.shift><Key.shift><Key.shift><Key.shift><Key.shift><Key.shift><Key.shift><Key.shift>Street<Key.space><Key.shift_r><Key.shift_r><Key.shift_r><Key.shift_r><Key.shift_r><Key.shift_r>:<Key.space>14,<Key.space>2nd<Key.space><Key.shift>Flr,<Key.space><Key.shift><Key.shift><Key.shift><Key.shift>Dhanlaxmi<Key.space><Key.shift>Chambers,<Key.space><Key.shift>Opp.<Key.shift>K<Key.backspace><Key.space><Key.shift>Khandelwala<Key.space><Key.shift>Mithaiwala,<Key.space><Key.shift>Khopa,<Key.space><Key.shift><Key.shift>Opp.<Key.space><Key.shift>Khandelwala,<Key.space><Key.shift>Mithaiwala,<Key.space><Key.shift>Khop<Key.enter><Key.shift>City<Key.space><Key.shift_r>:<Key.space><Key.shift><Key.shift><Key.shift><Key.shift><Key.shift><Key.shift><Key.shift><Key.shift><Key.shift><Key.shift><Key.shift>Mumbai<Key.enter><Key.shift><Key.shift><Key.shift><Key.shift><Key.shift><Key.shift><Key.shift><Key.shift><Key.shift><Key.shift><Key.shift><Key.shift><Key.shift><Key.shift><Key.shift><Key.shift>State/<Key.shift><Key.shift>Province/area<Key.space><Key.shift_r>:<Key.space><Key.shift>Maharashtra<Key.enter><Key.shift>Phone<Key.space>number<Key.space><Key.shift_r>:<Key.space>0222533243<Key.enter><Key.shift><Key.shift><Key.shift>Zip<Key.space>code<Key.space><Key.shift_r><Key.shift_r><Key.shift_r><Key.shift_r><Key.shift_r><Key.shift_r>:<Key.space>400601<Key.enter><Key.shift><Key.shift><Key.shift><Key.shift><Key.shift><Key.shift><Key.shift><Key.shift><Key.shift>Country<Key.space>calling<Key.space>code<Key.space><Key.shift_r><Key.shift_r><Key.shift_r><Key.shift_r><Key.shift_r><Key.shift_r>:<Key.space><Key.shift_r>+91<Key.enter><Key.shift><Key.shift><Key.shift><Key.shift><Key.shift><Key.shift><Key.shift><Key.shift><Key.shift><Key.shift><Key.shift><Key.shift><Key.shift><Key.shift><Key.shift><Key.shift>Country<Key.space><Key.shift_r>:<Key.space><Key.shift_r><Key.shift_r><Key.shift_r><Key.shift_r>India
Screenshot: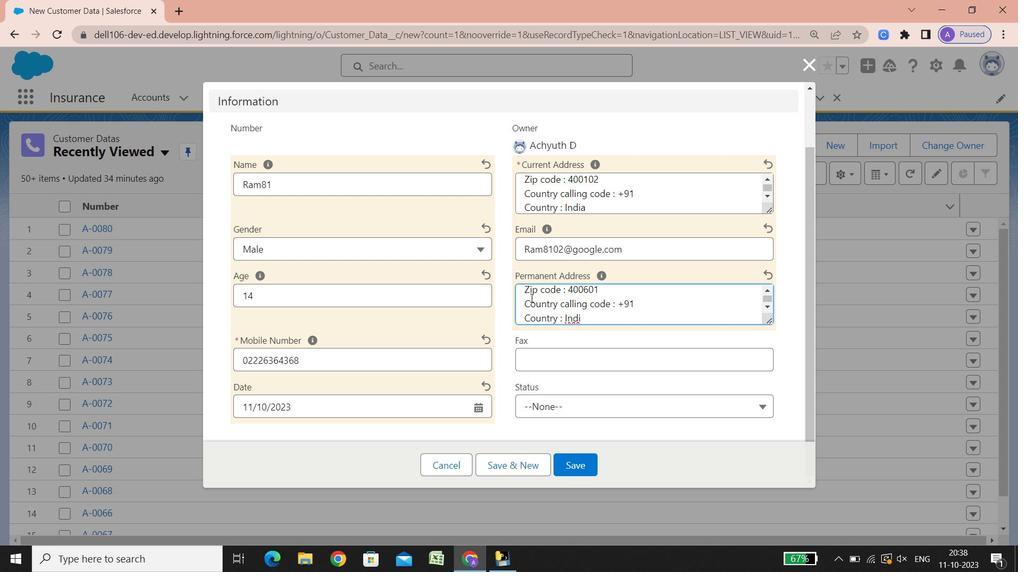 
Action: Mouse moved to (540, 360)
Screenshot: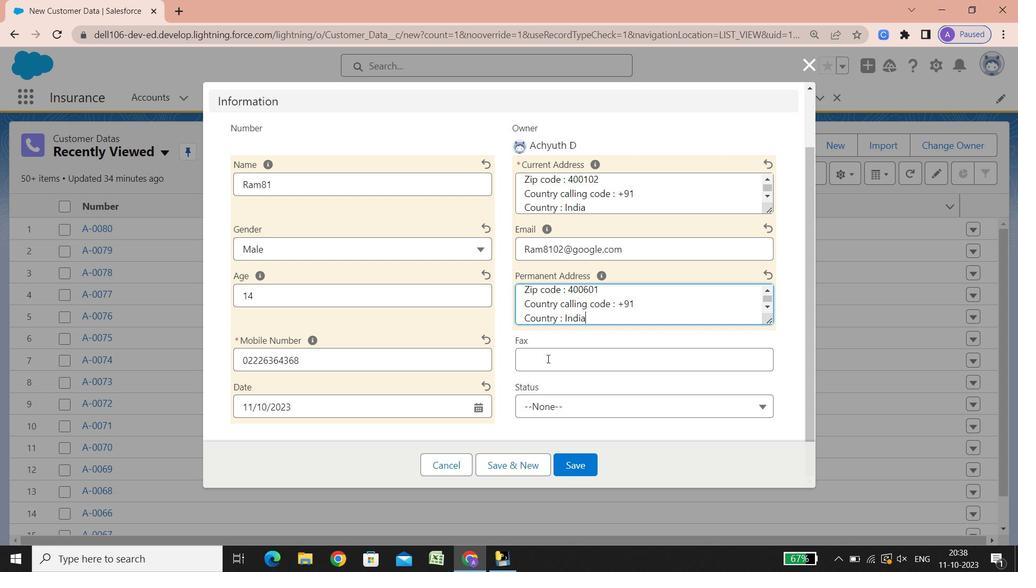 
Action: Mouse pressed left at (540, 360)
Screenshot: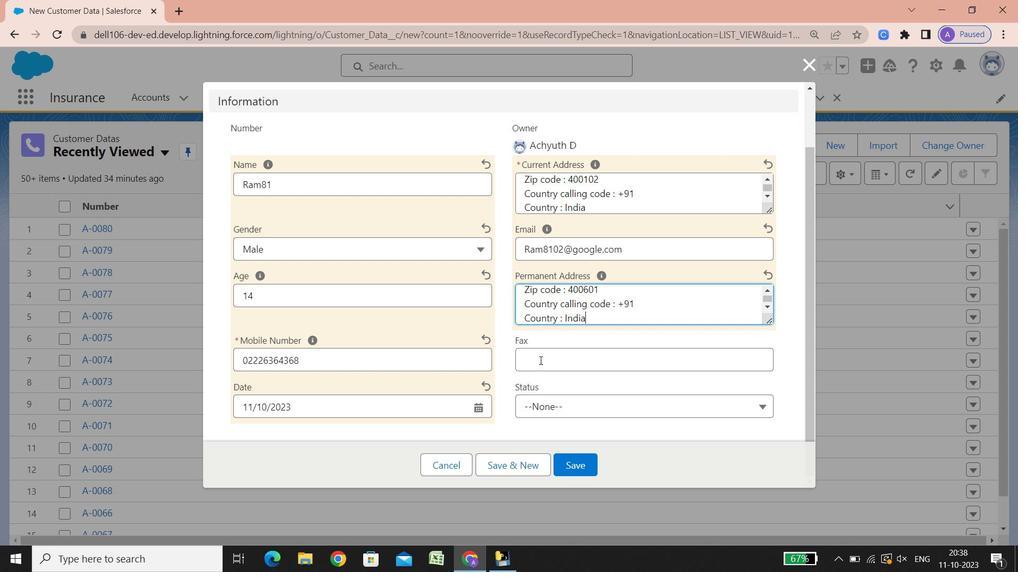 
Action: Key pressed 5132578948846
Screenshot: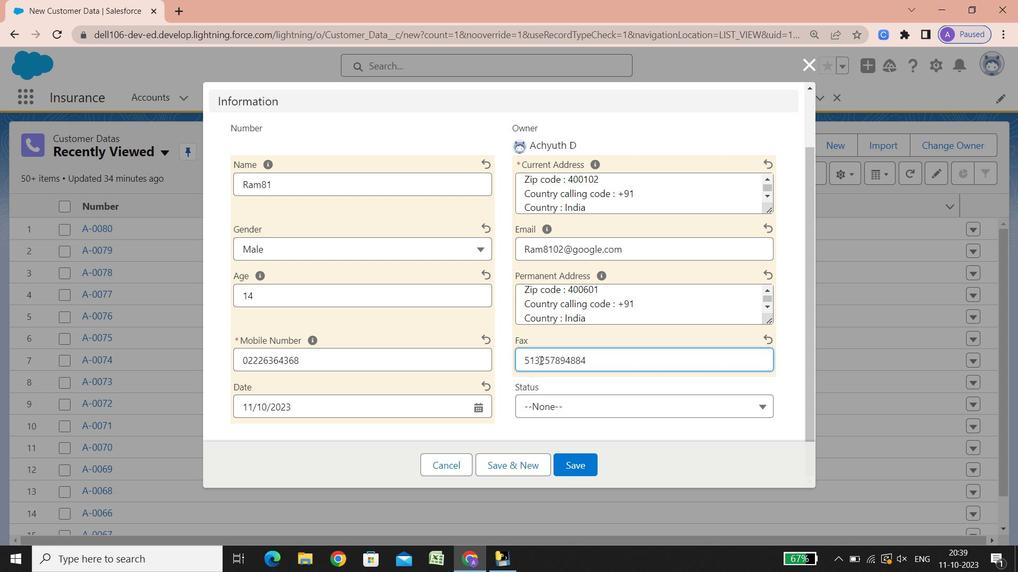 
Action: Mouse moved to (581, 404)
Screenshot: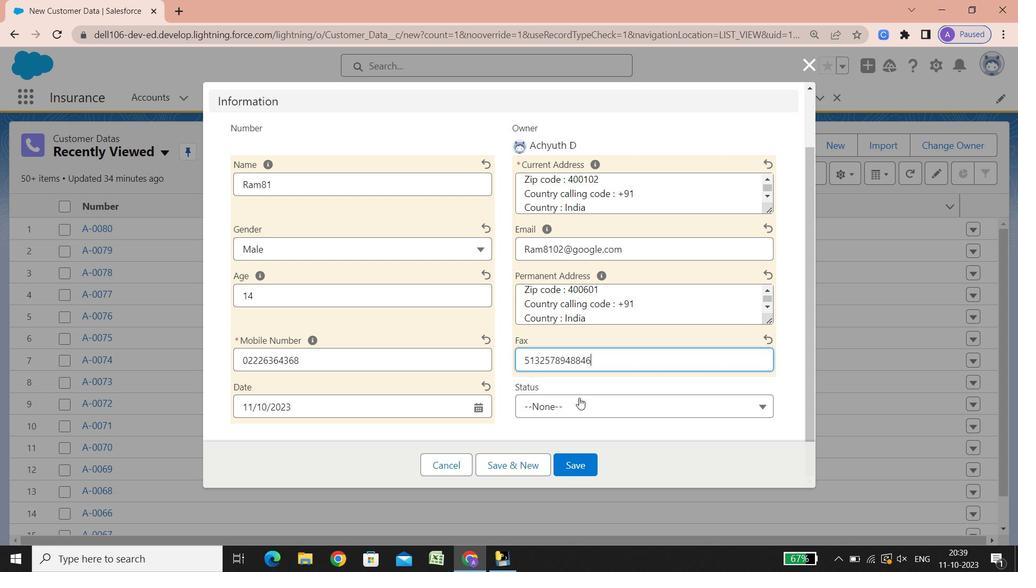 
Action: Mouse pressed left at (581, 404)
Screenshot: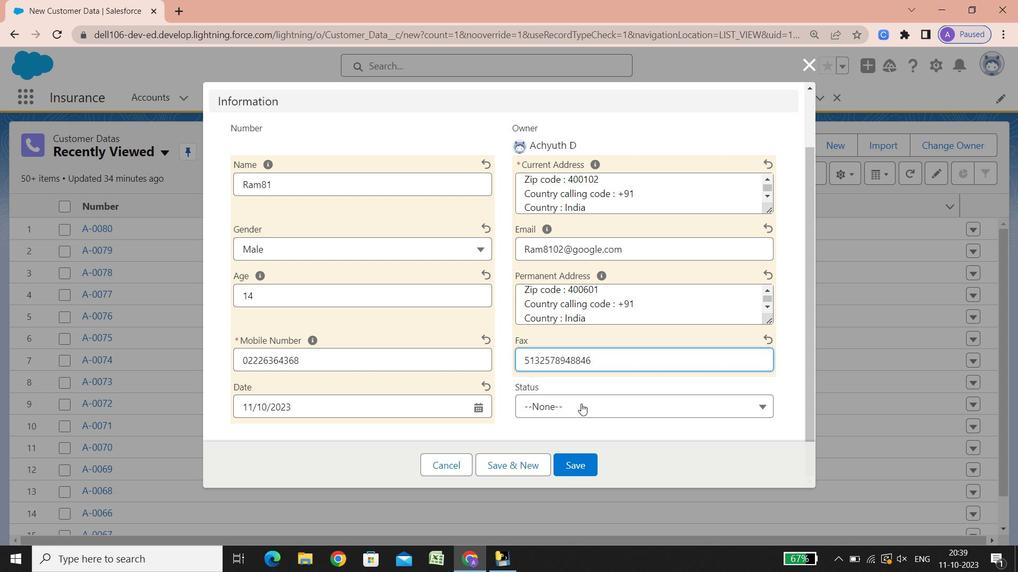 
Action: Mouse moved to (569, 486)
Screenshot: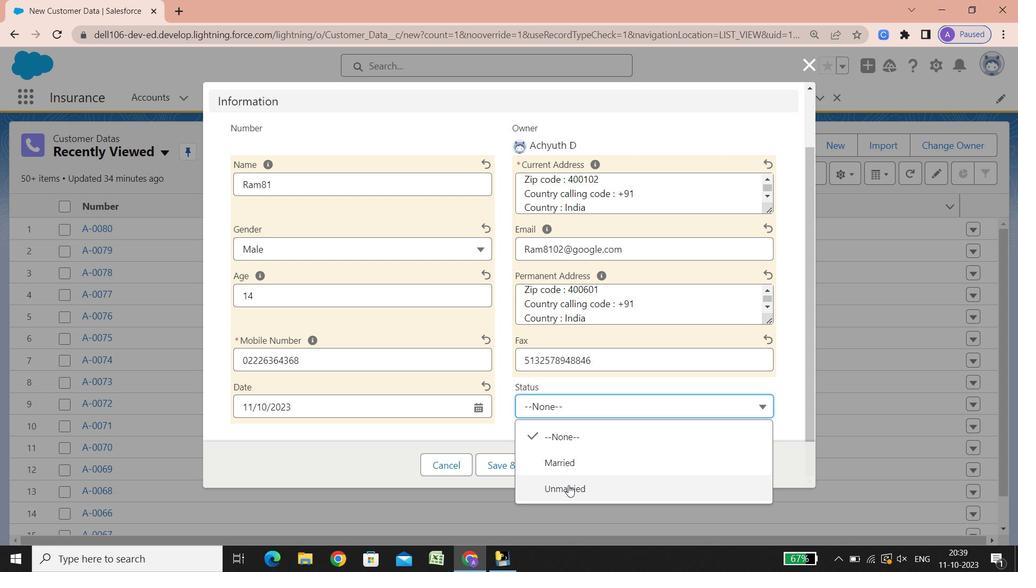 
Action: Mouse pressed left at (569, 486)
Screenshot: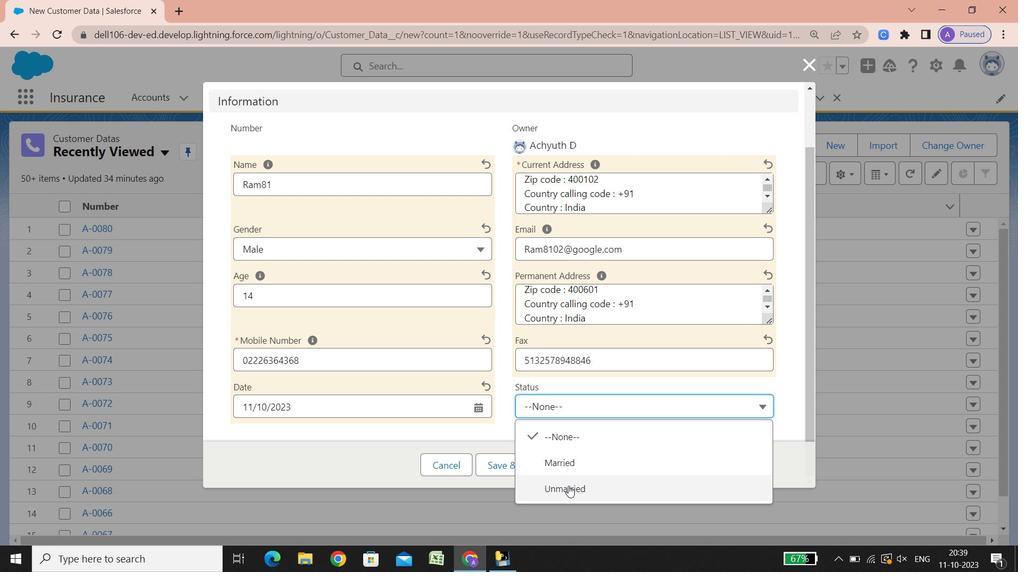 
Action: Mouse moved to (588, 471)
Screenshot: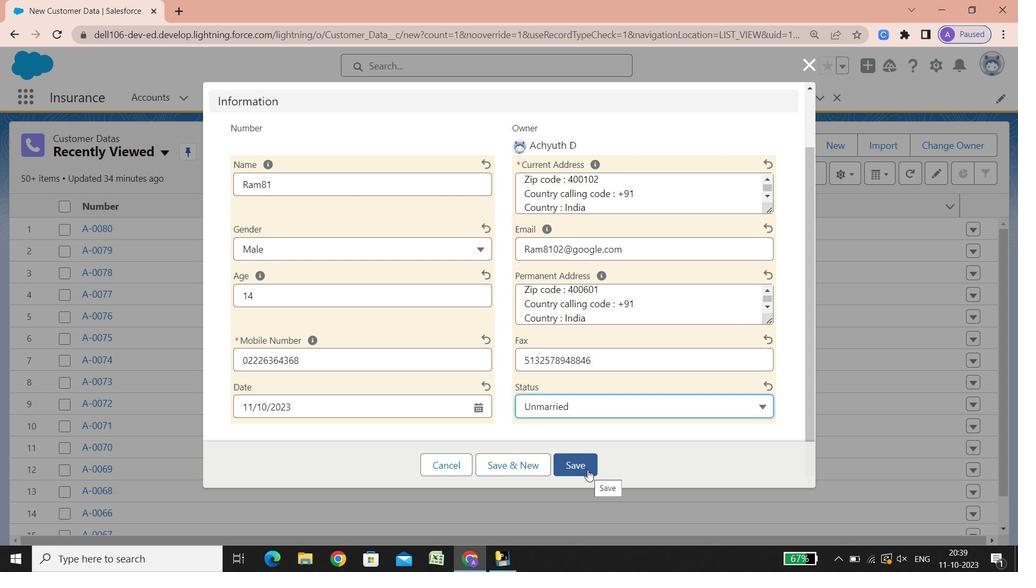 
Action: Mouse pressed left at (588, 471)
Screenshot: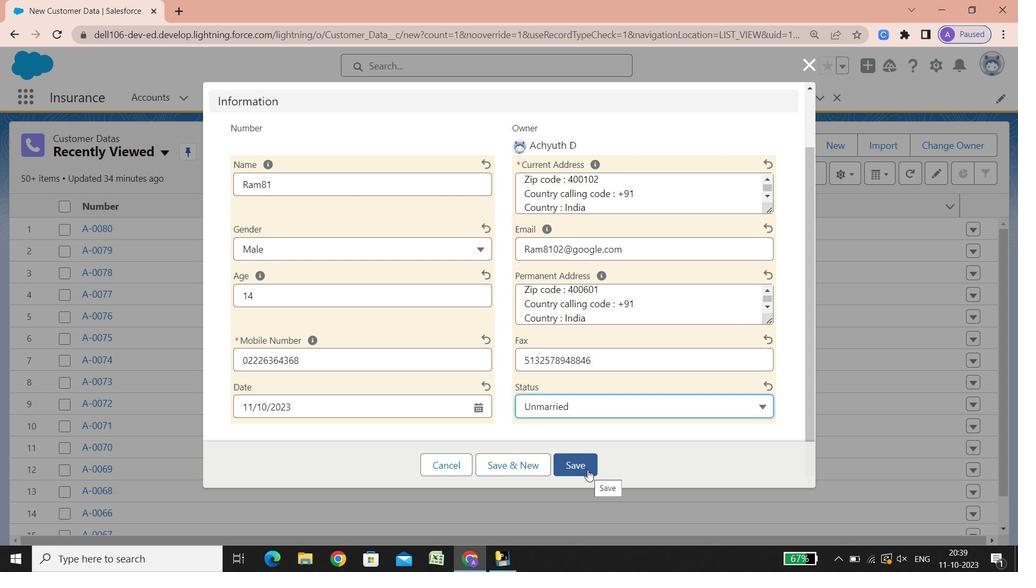 
Action: Mouse moved to (504, 91)
Screenshot: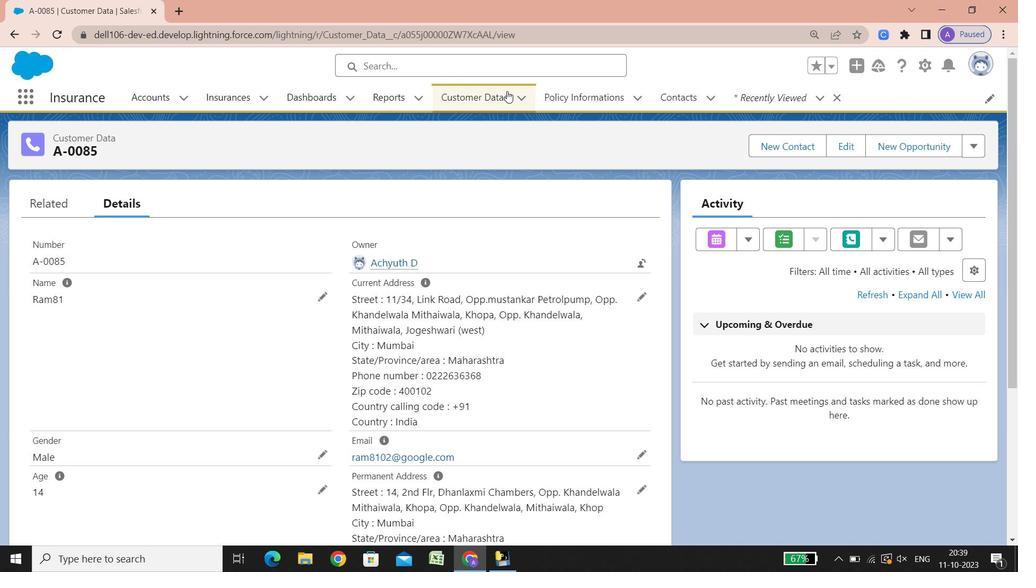
Action: Mouse pressed left at (504, 91)
Screenshot: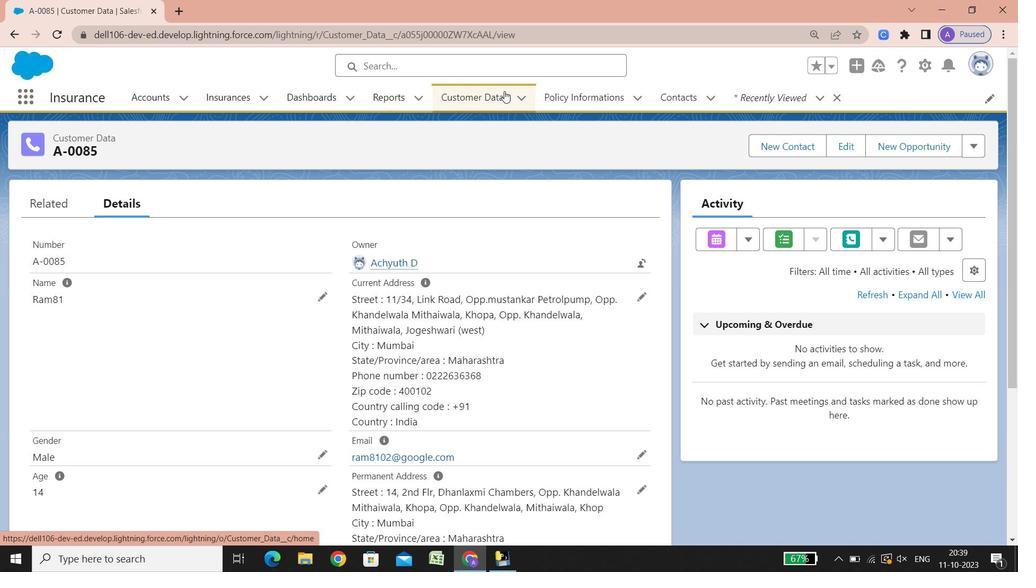 
Action: Mouse moved to (831, 142)
Screenshot: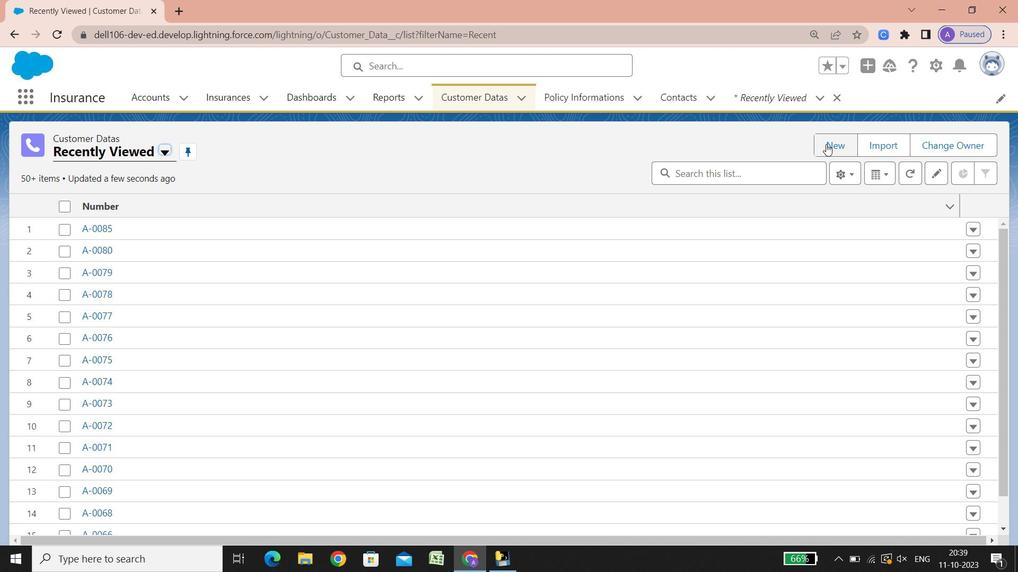 
Action: Mouse pressed left at (831, 142)
Screenshot: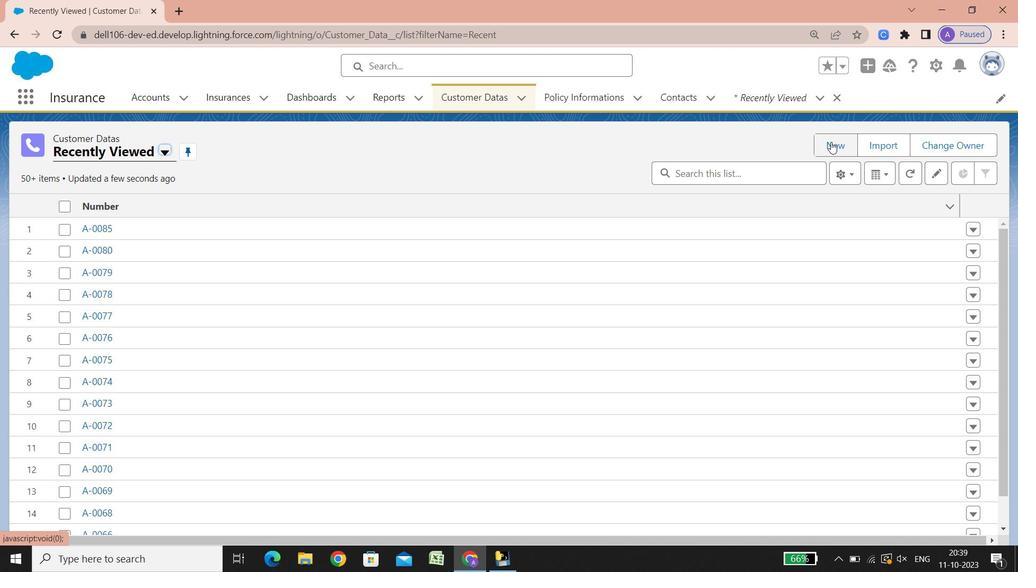 
Action: Mouse moved to (302, 302)
Screenshot: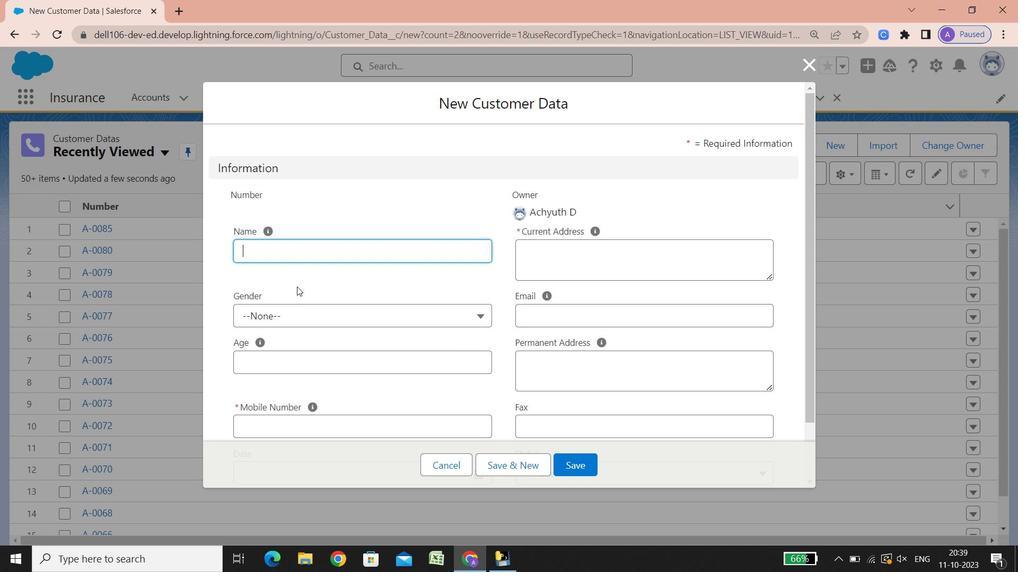 
